 Task: Look for space in Bílina, Czech Republic from 11th June, 2023 to 15th June, 2023 for 2 adults in price range Rs.7000 to Rs.16000. Place can be private room with 1  bedroom having 2 beds and 1 bathroom. Property type can be house, flat, guest house, hotel. Booking option can be shelf check-in. Required host language is English.
Action: Mouse moved to (397, 79)
Screenshot: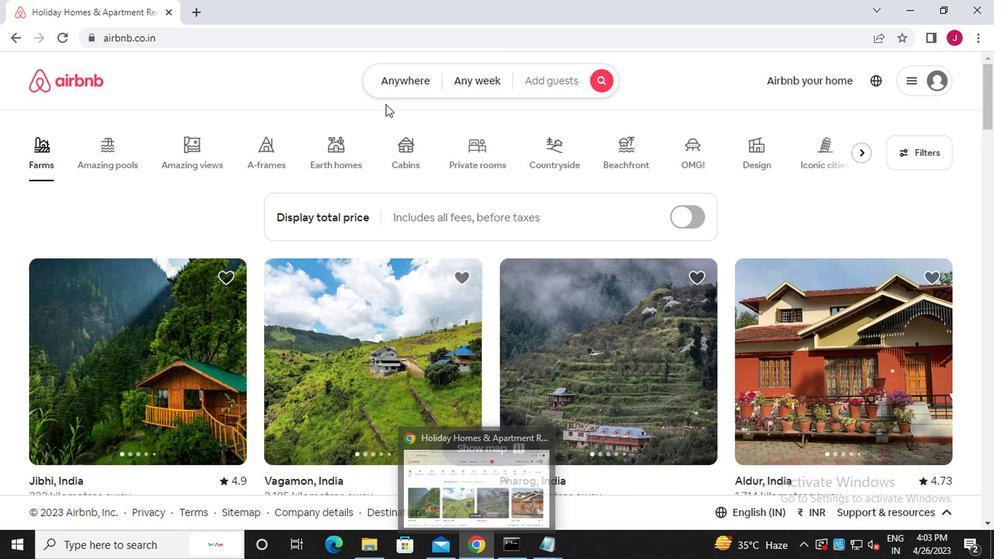 
Action: Mouse pressed left at (397, 79)
Screenshot: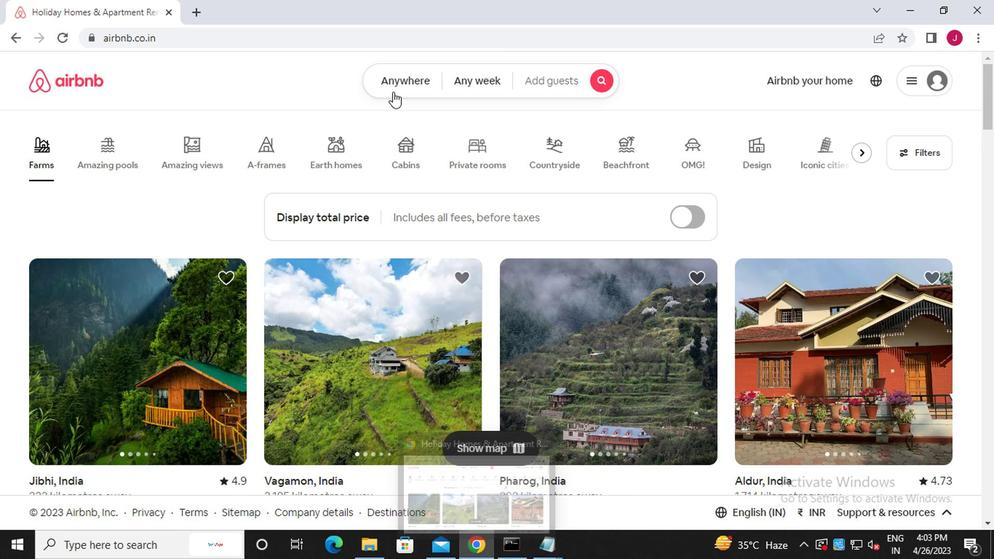 
Action: Mouse moved to (255, 142)
Screenshot: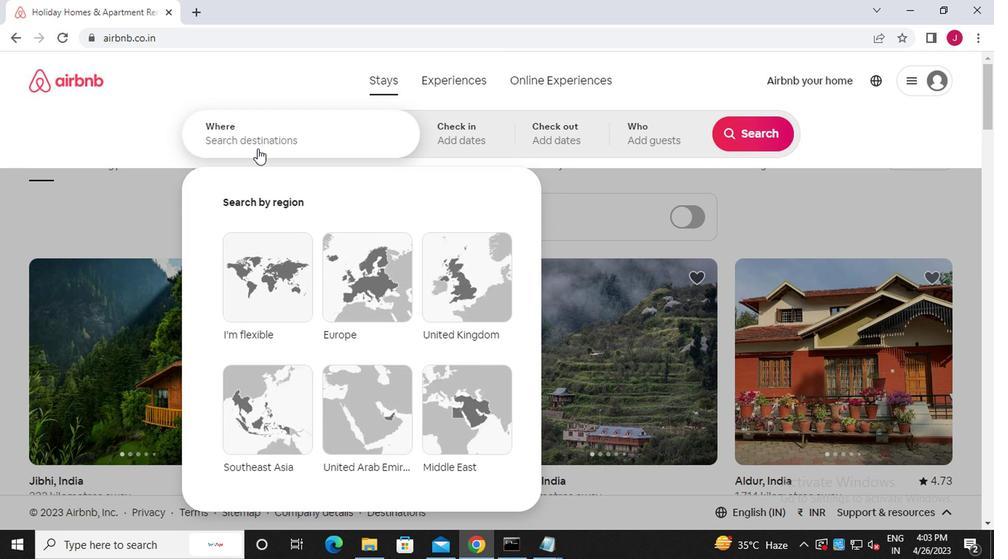 
Action: Mouse pressed left at (255, 142)
Screenshot: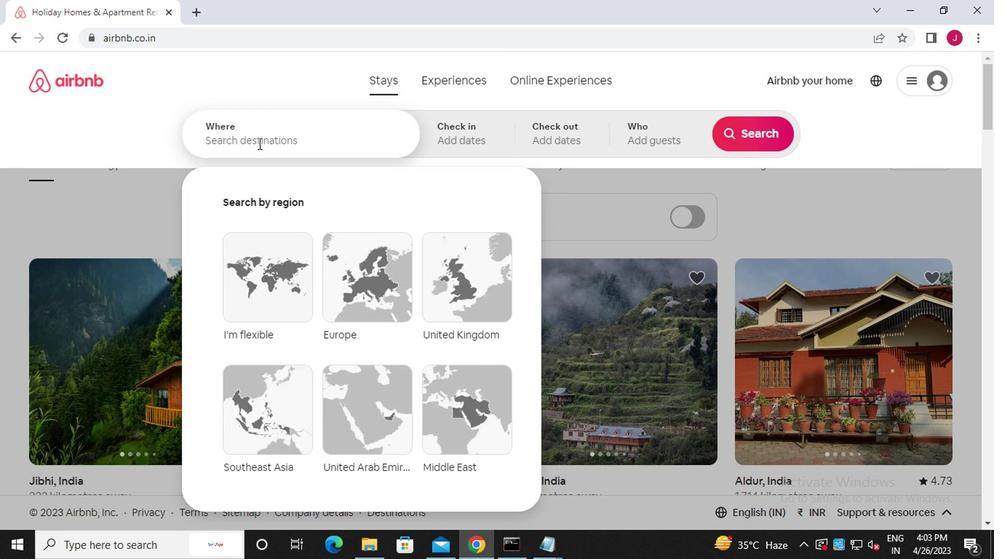 
Action: Mouse moved to (255, 142)
Screenshot: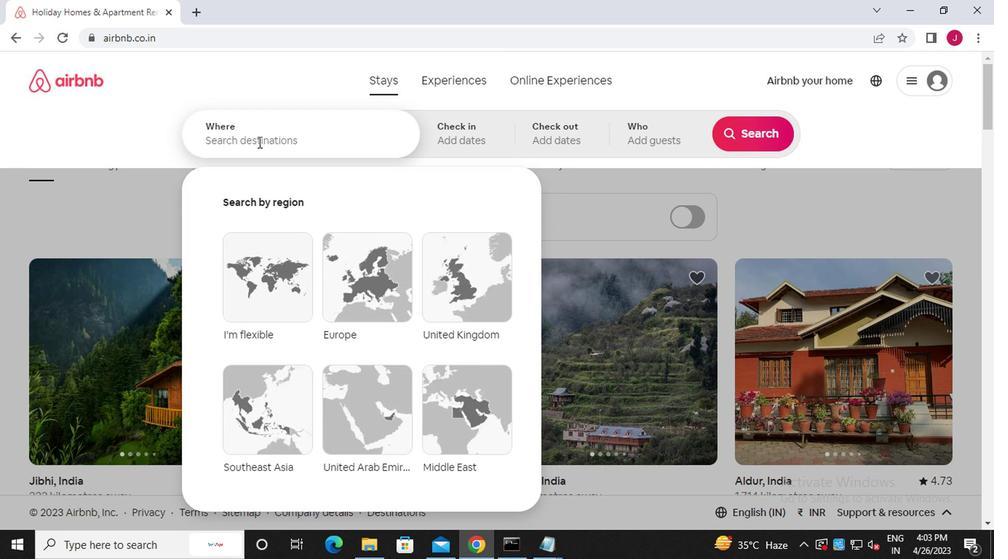 
Action: Key pressed b<Key.caps_lock>ilina,
Screenshot: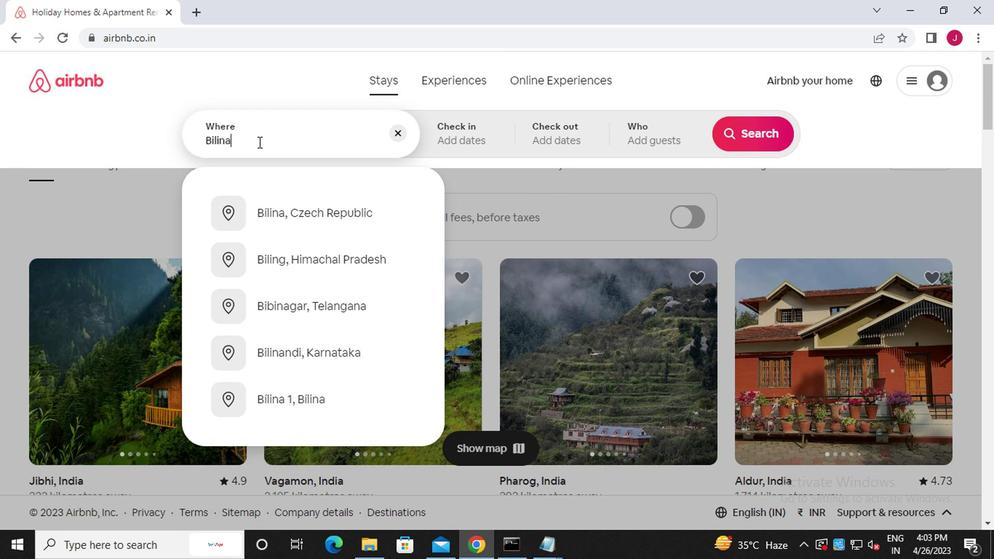 
Action: Mouse moved to (328, 260)
Screenshot: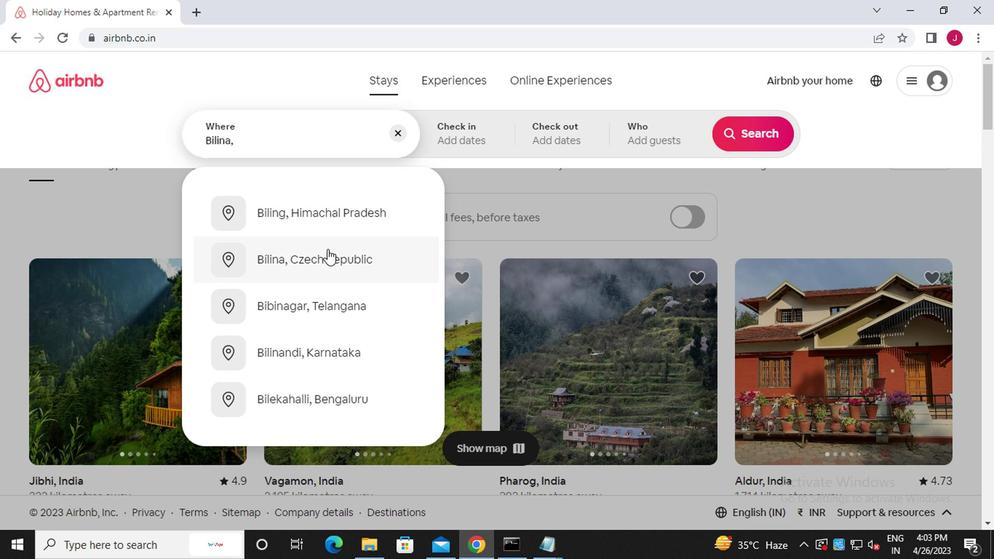
Action: Mouse pressed left at (328, 260)
Screenshot: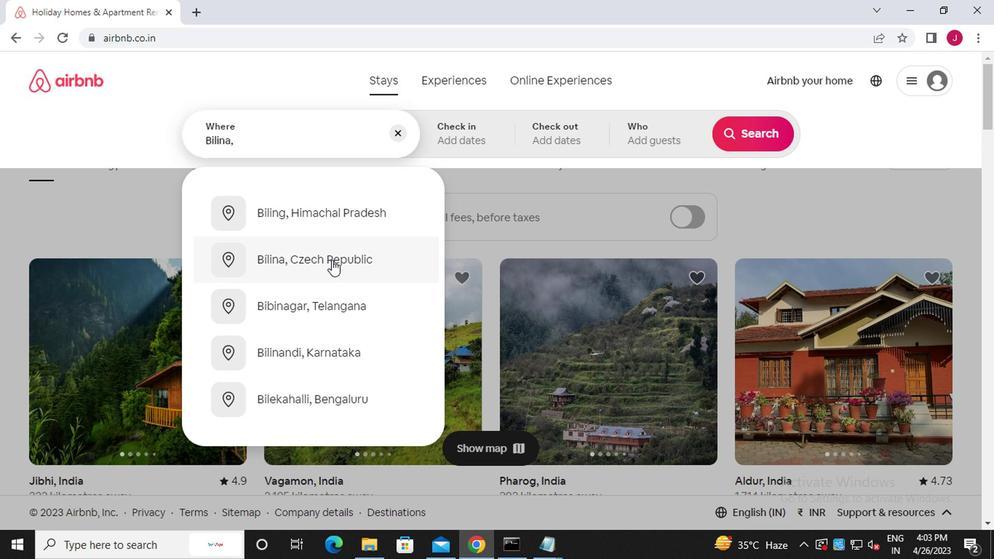 
Action: Mouse moved to (740, 250)
Screenshot: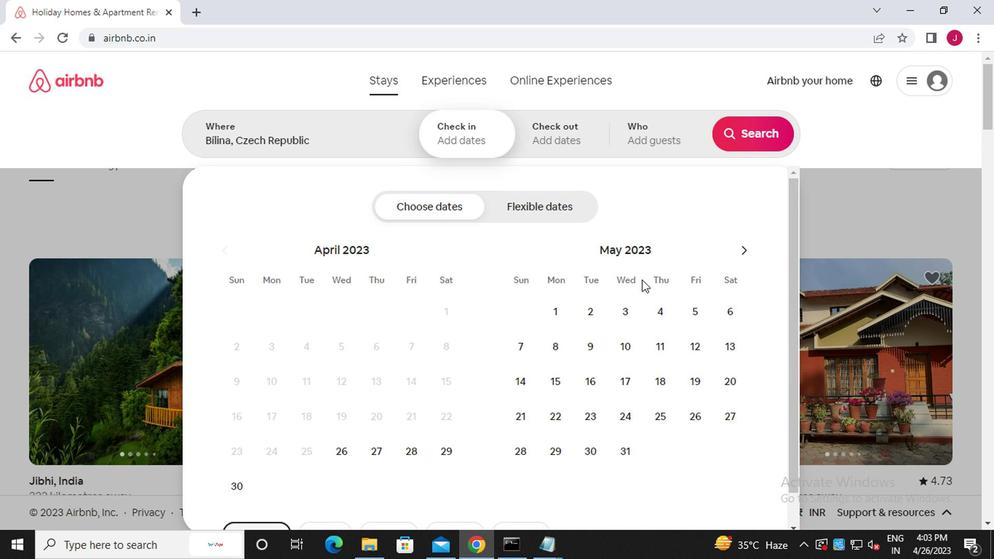 
Action: Mouse pressed left at (740, 250)
Screenshot: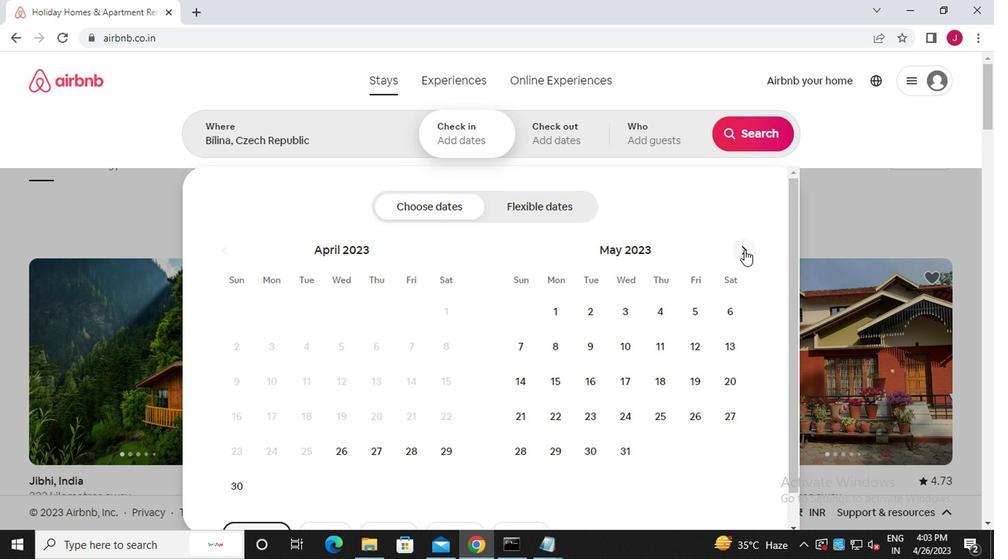 
Action: Mouse moved to (518, 381)
Screenshot: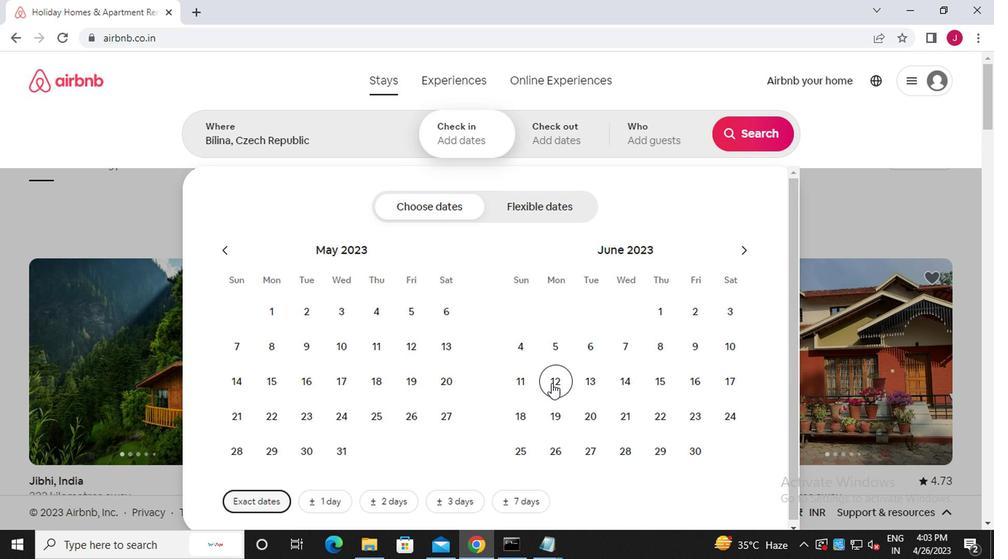 
Action: Mouse pressed left at (518, 381)
Screenshot: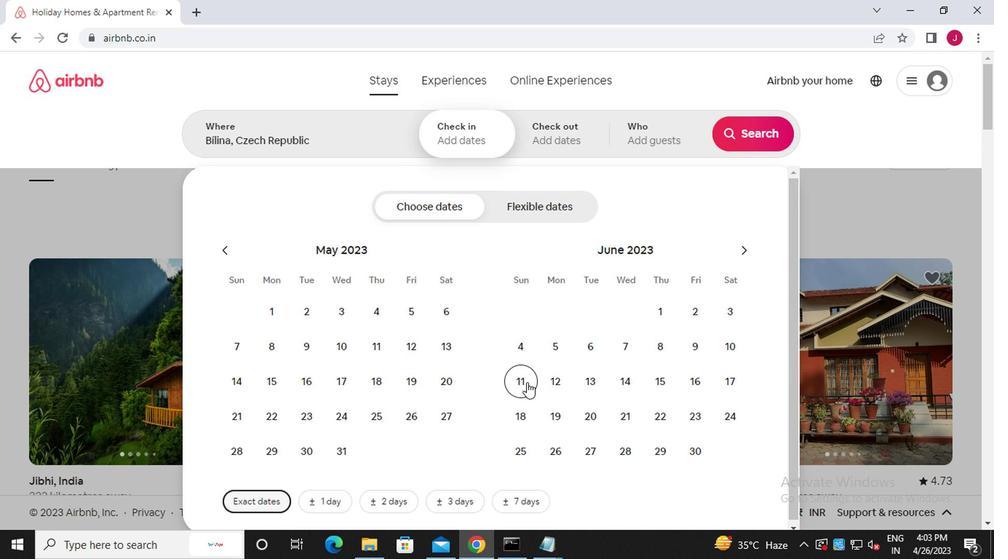 
Action: Mouse moved to (660, 381)
Screenshot: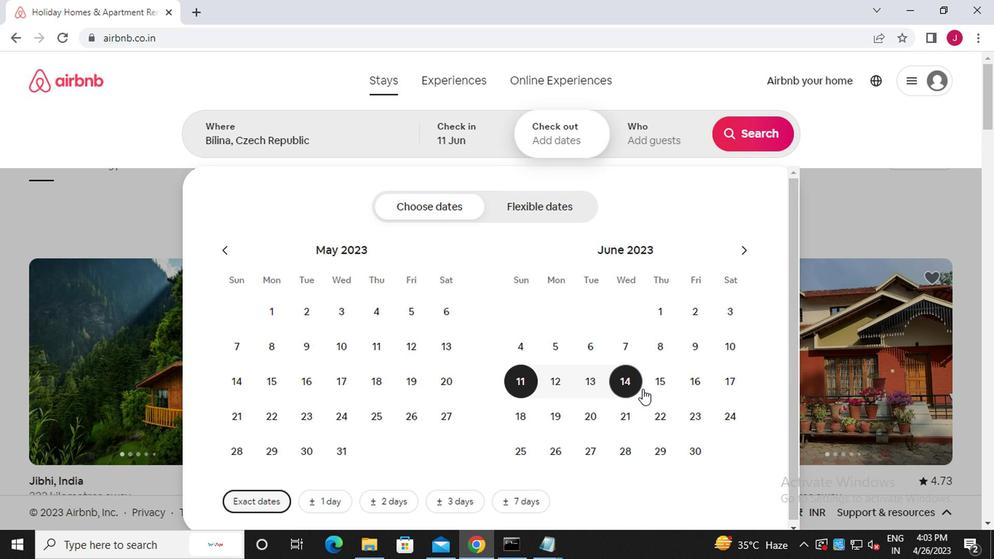 
Action: Mouse pressed left at (660, 381)
Screenshot: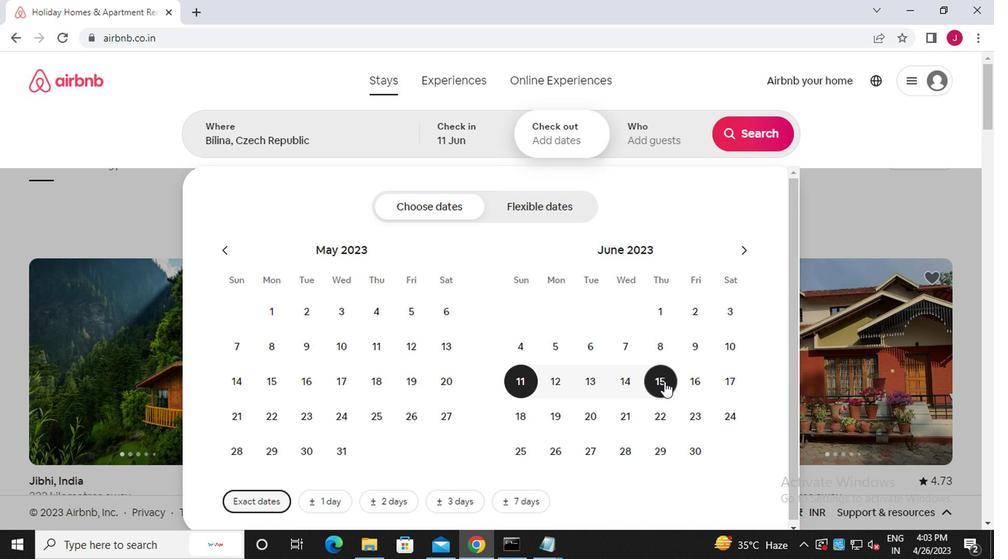 
Action: Mouse moved to (660, 130)
Screenshot: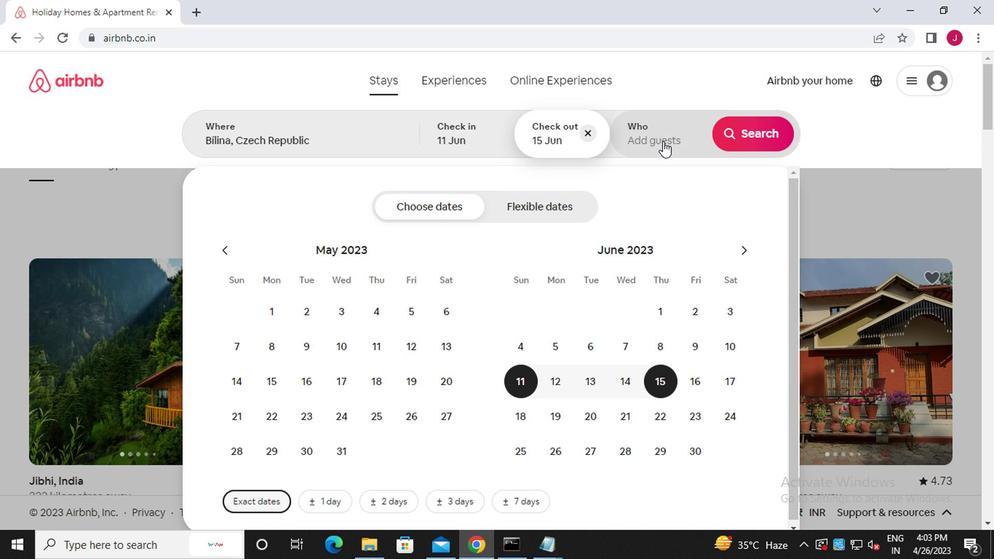 
Action: Mouse pressed left at (660, 130)
Screenshot: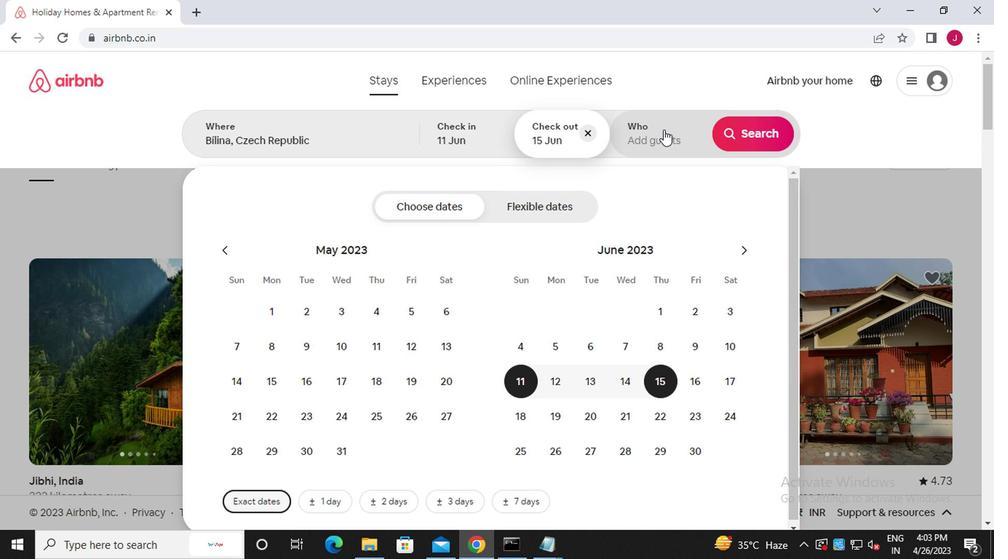 
Action: Mouse moved to (755, 211)
Screenshot: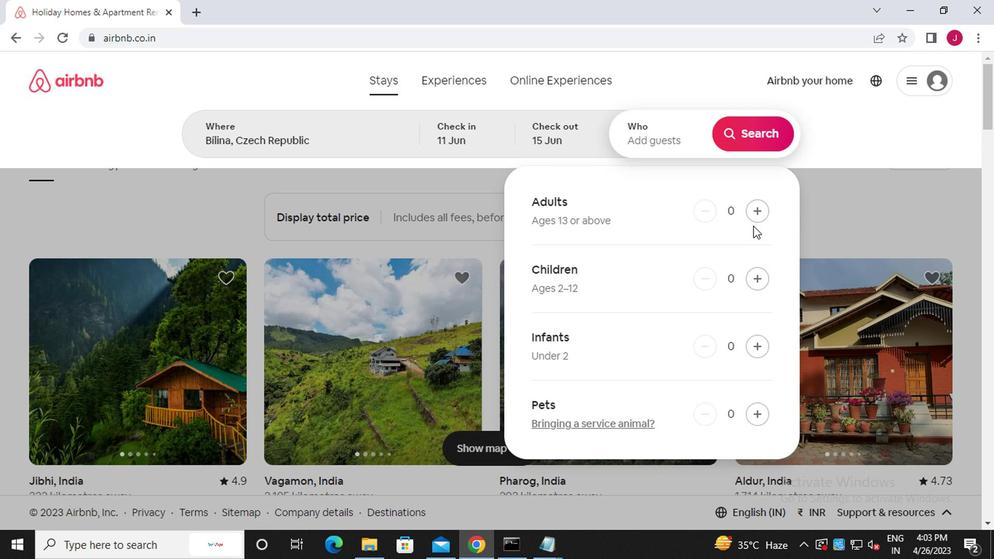 
Action: Mouse pressed left at (755, 211)
Screenshot: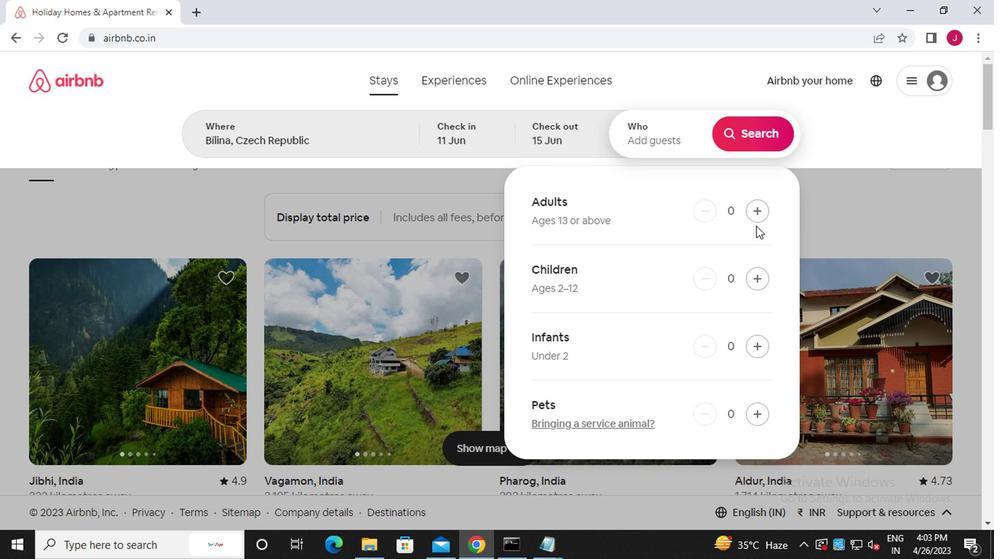 
Action: Mouse pressed left at (755, 211)
Screenshot: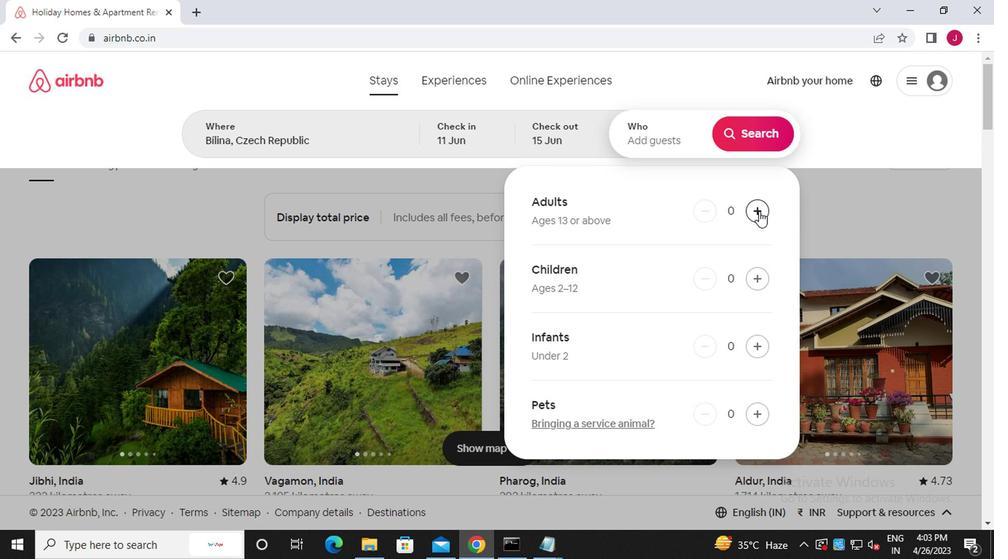 
Action: Mouse moved to (759, 130)
Screenshot: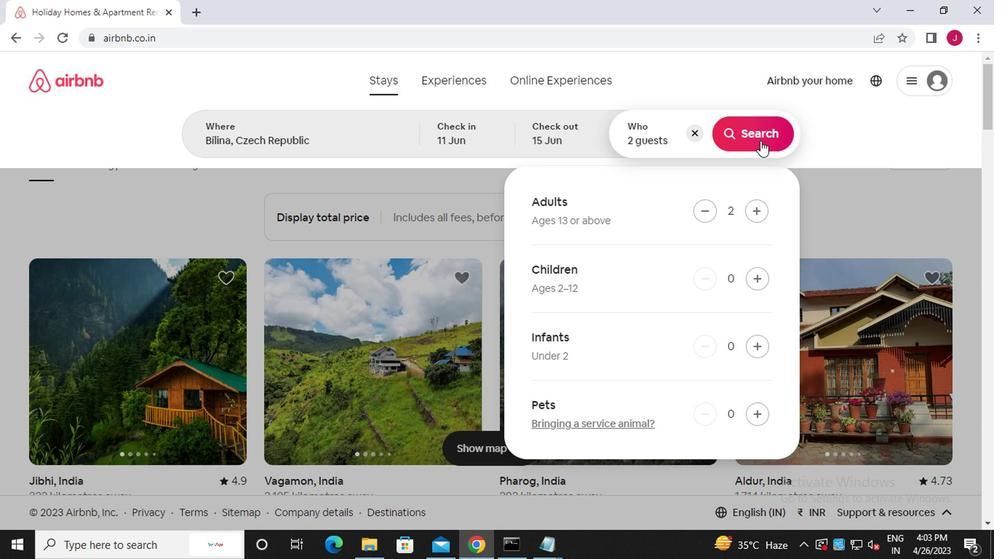 
Action: Mouse pressed left at (759, 130)
Screenshot: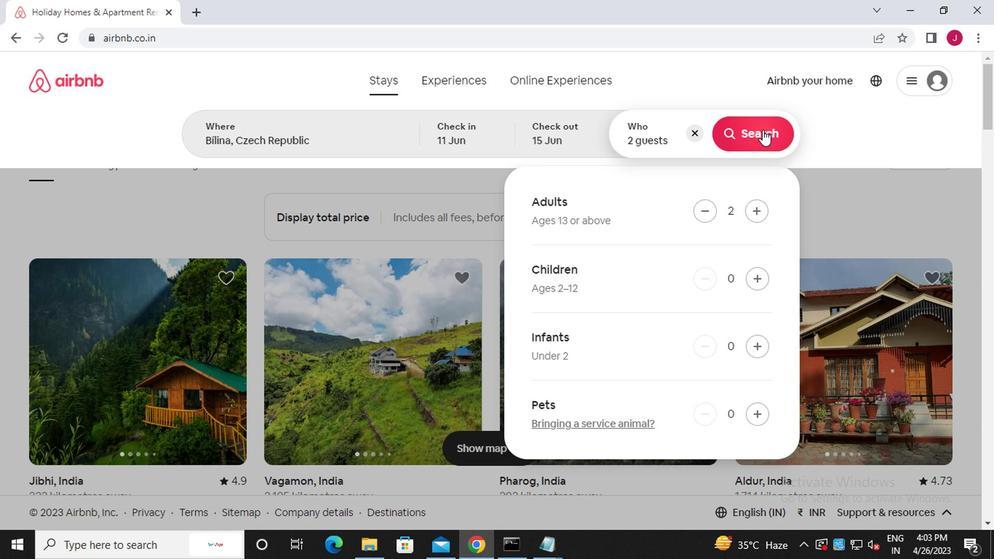 
Action: Mouse moved to (932, 136)
Screenshot: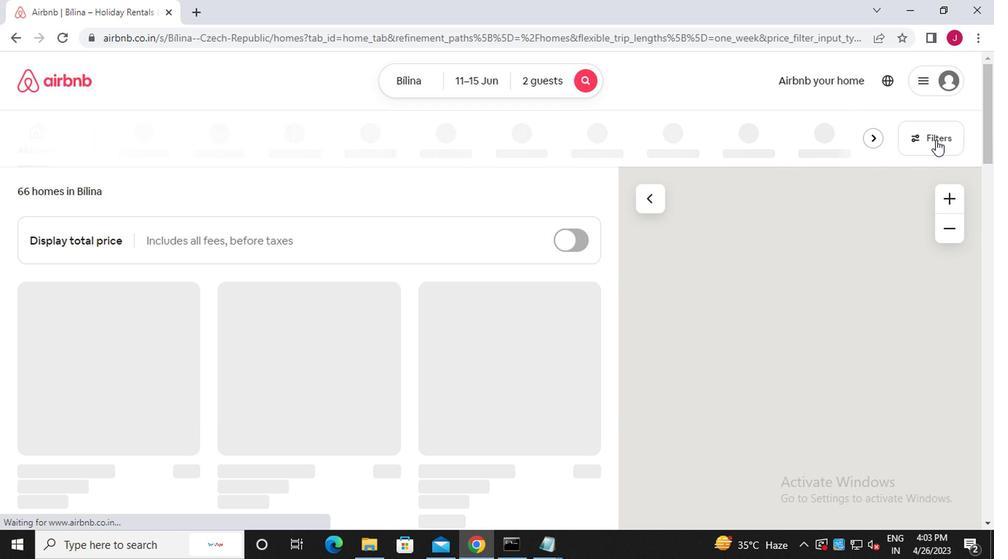 
Action: Mouse pressed left at (932, 136)
Screenshot: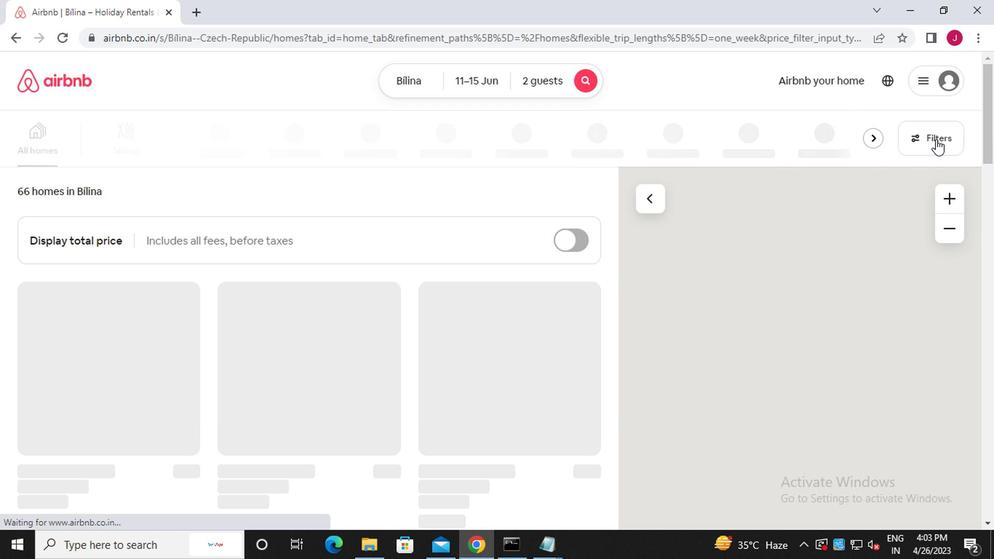 
Action: Mouse moved to (315, 319)
Screenshot: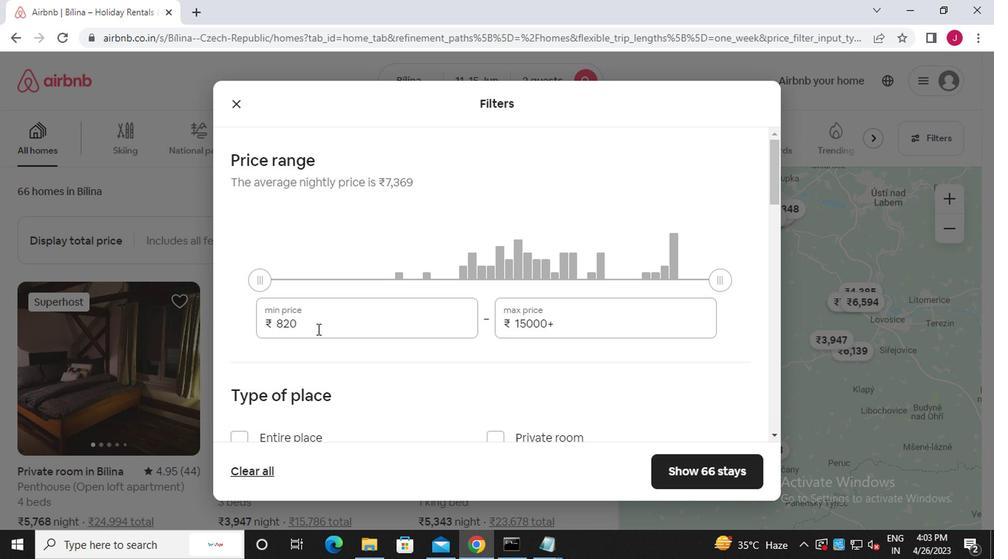 
Action: Mouse pressed left at (315, 319)
Screenshot: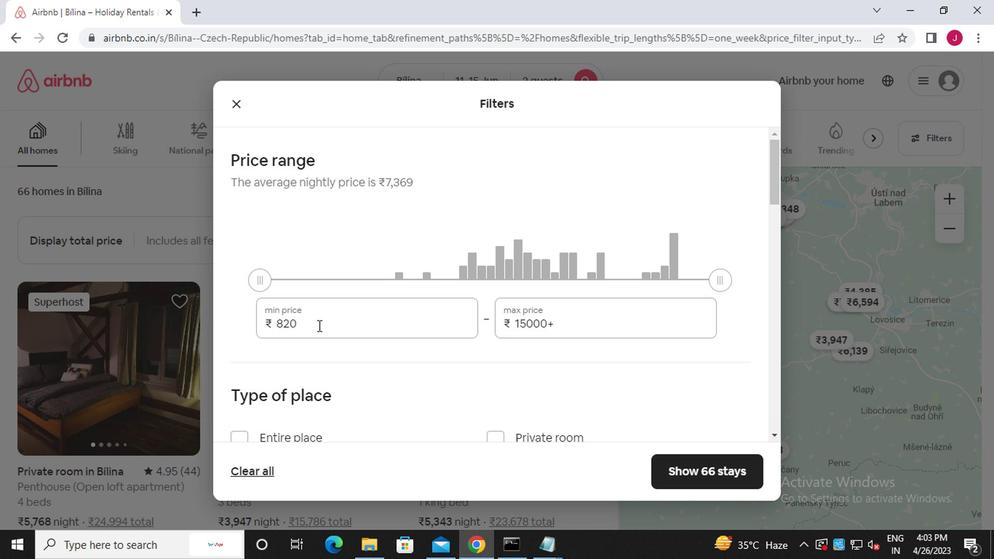 
Action: Mouse moved to (310, 319)
Screenshot: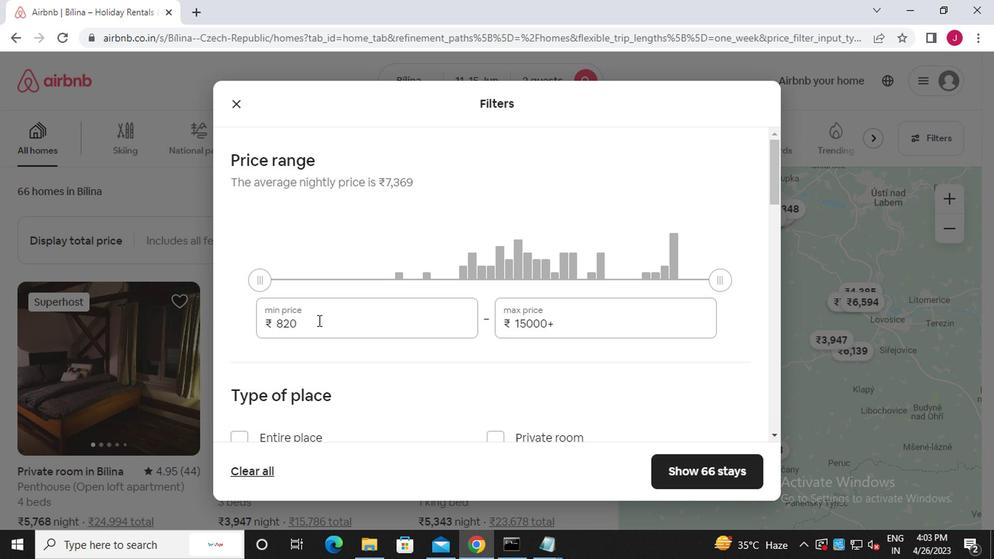 
Action: Key pressed <Key.backspace><Key.backspace><Key.backspace><<103>><<96>><<96>><<96>>
Screenshot: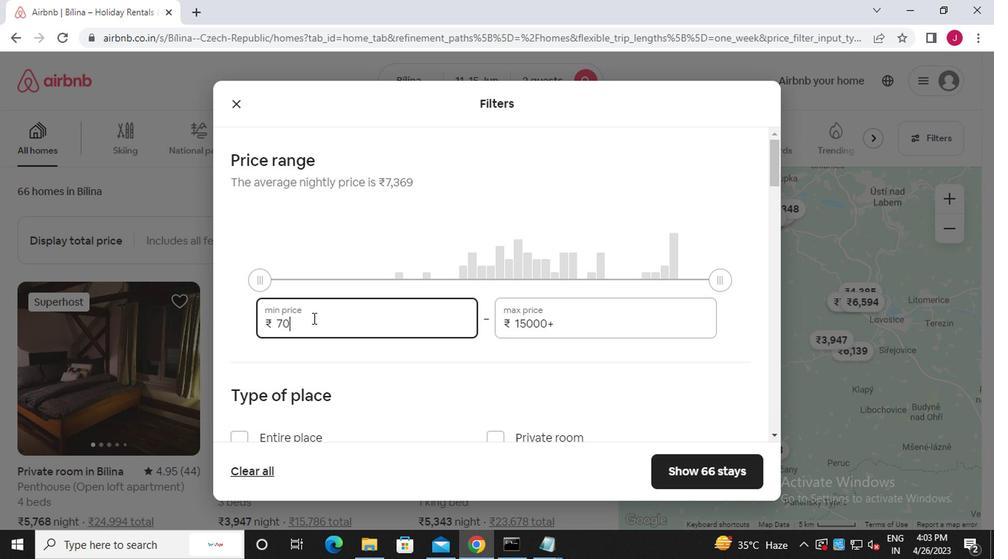 
Action: Mouse moved to (586, 316)
Screenshot: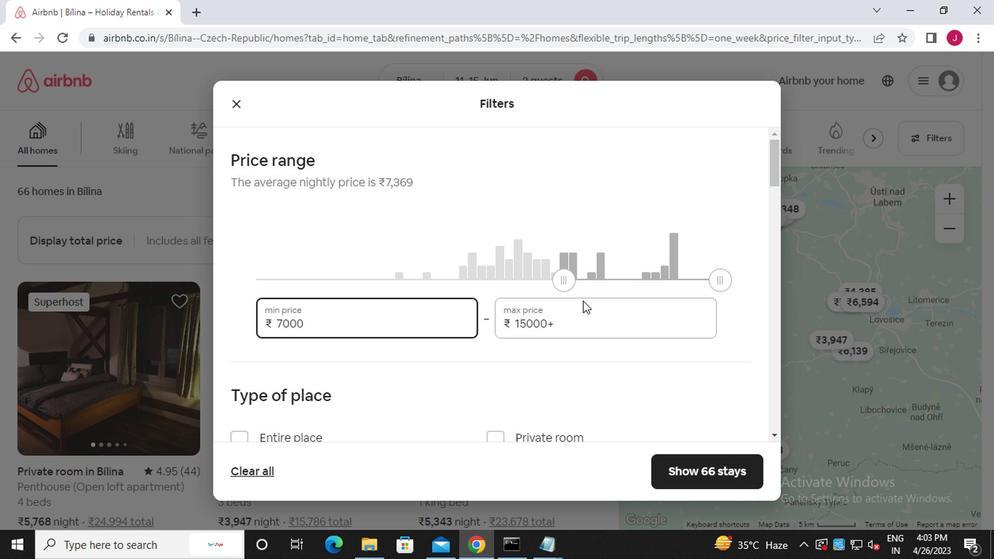 
Action: Mouse pressed left at (586, 316)
Screenshot: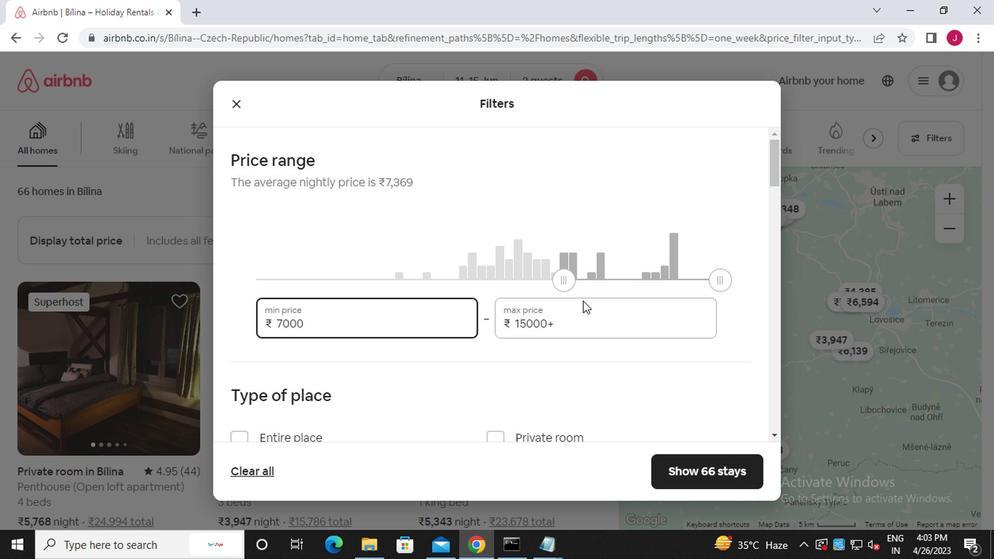 
Action: Mouse moved to (584, 316)
Screenshot: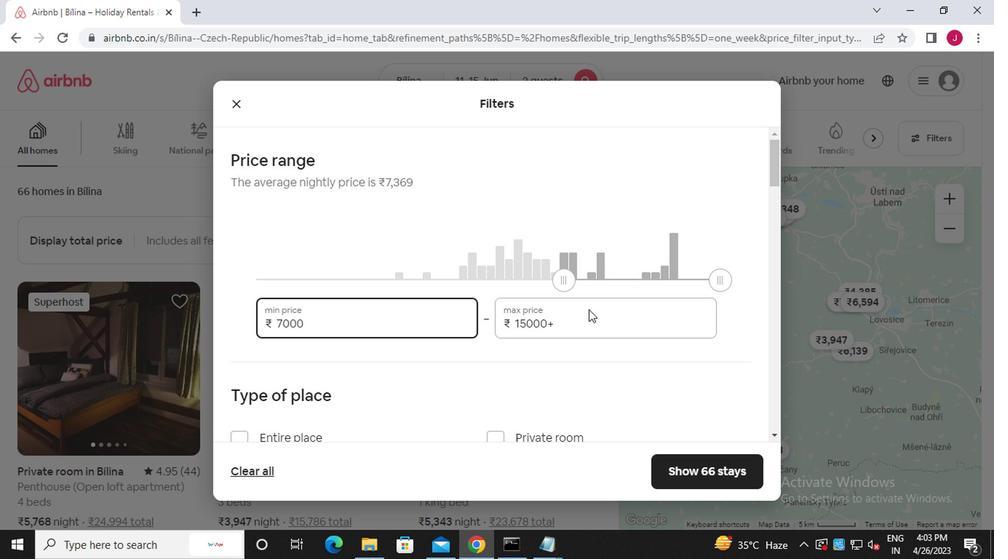 
Action: Key pressed <Key.backspace><Key.backspace><Key.backspace><Key.backspace><Key.backspace><Key.backspace><Key.backspace><Key.backspace><Key.backspace><Key.backspace><Key.backspace><<97>><<102>><<96>><<96>><<96>>
Screenshot: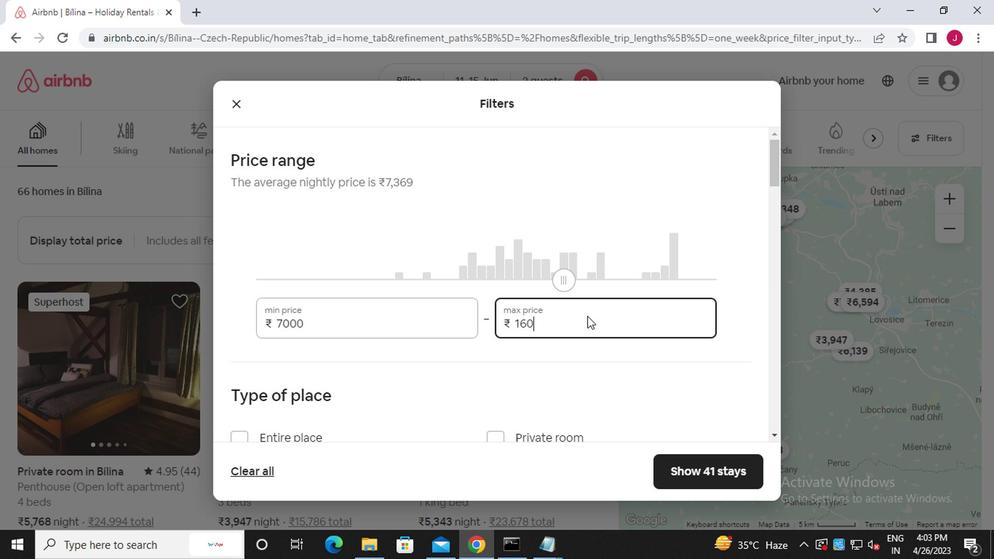 
Action: Mouse moved to (582, 316)
Screenshot: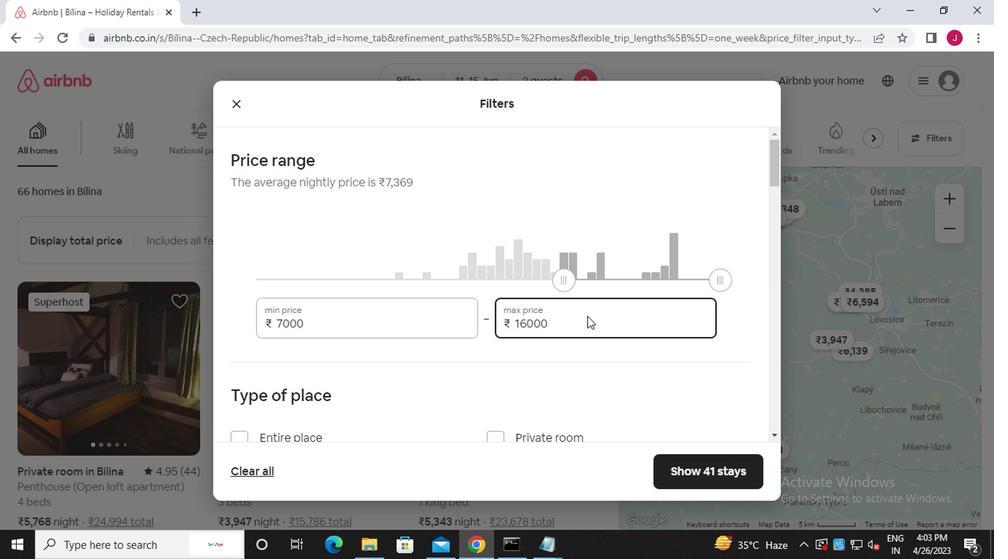 
Action: Mouse scrolled (582, 315) with delta (0, -1)
Screenshot: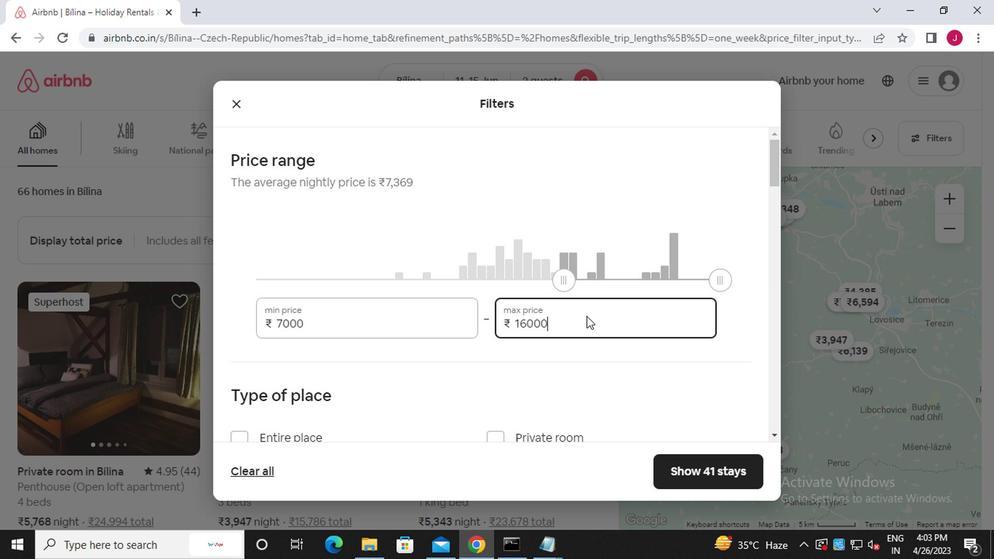 
Action: Mouse scrolled (582, 315) with delta (0, -1)
Screenshot: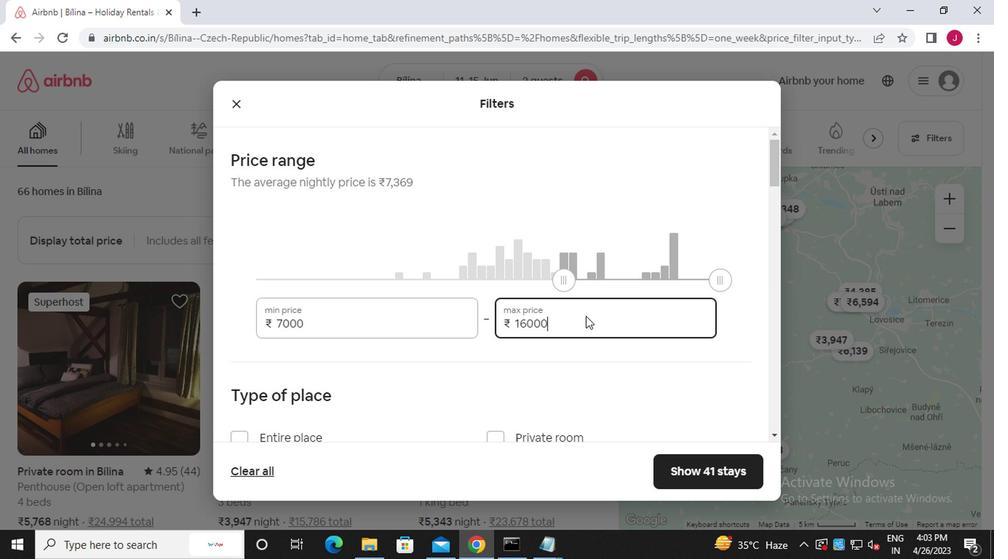 
Action: Mouse scrolled (582, 315) with delta (0, -1)
Screenshot: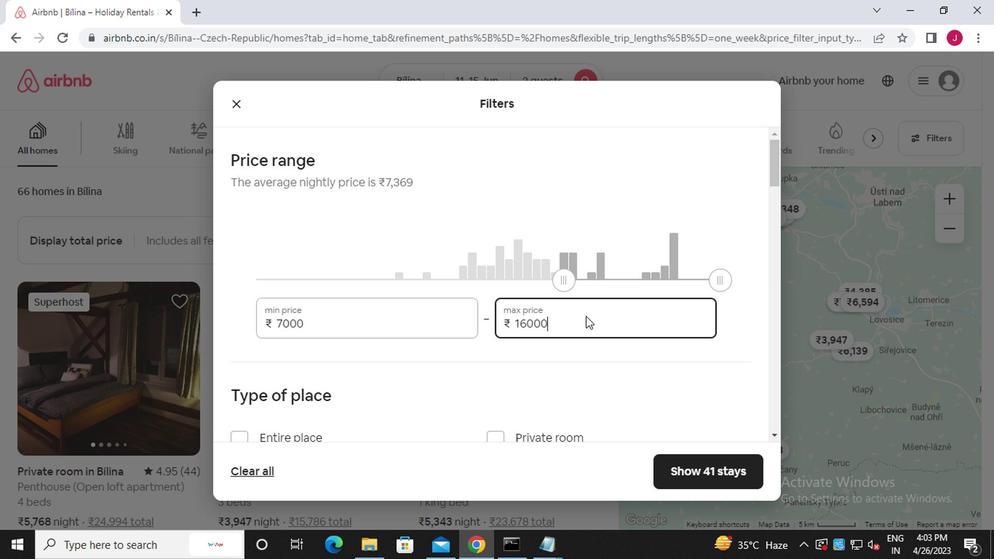 
Action: Mouse moved to (581, 316)
Screenshot: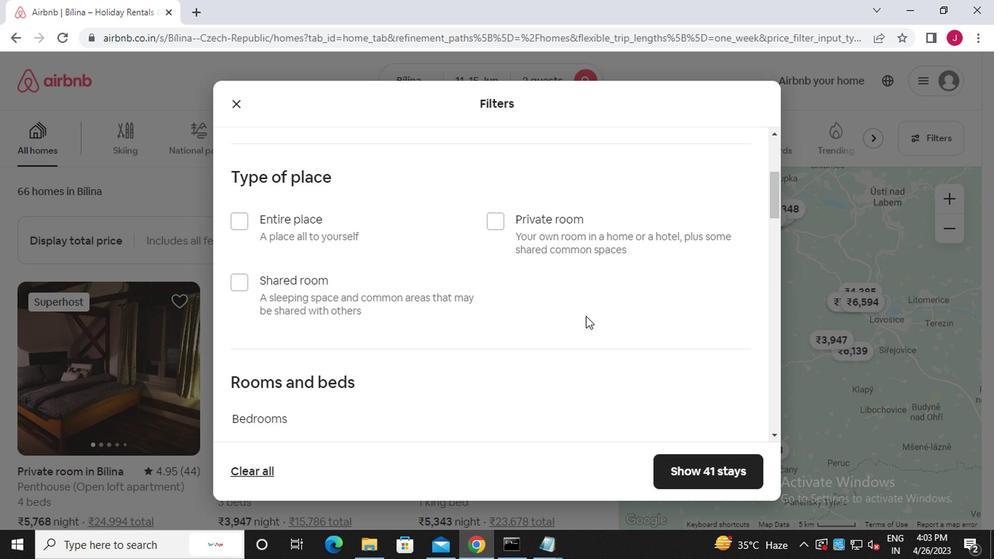 
Action: Mouse scrolled (581, 315) with delta (0, -1)
Screenshot: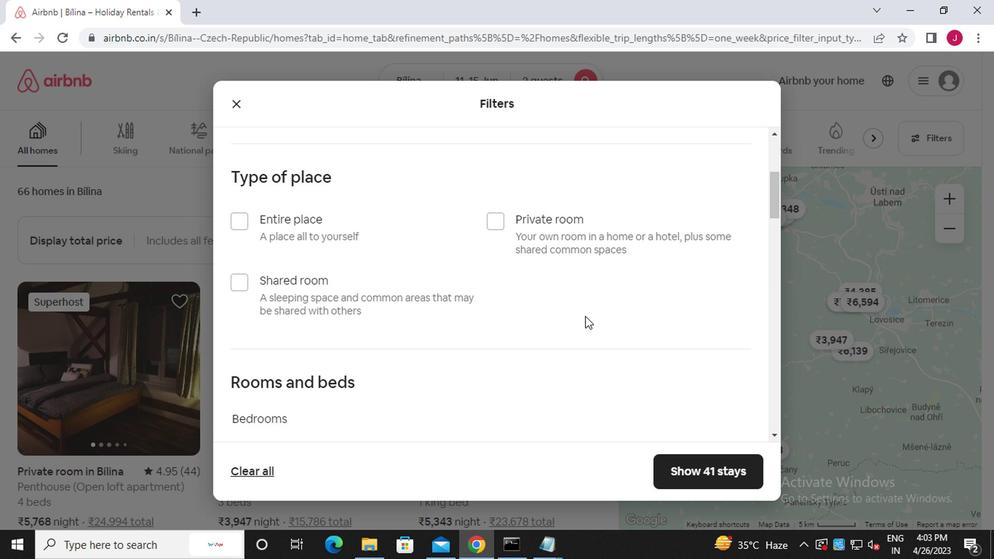 
Action: Mouse scrolled (581, 315) with delta (0, -1)
Screenshot: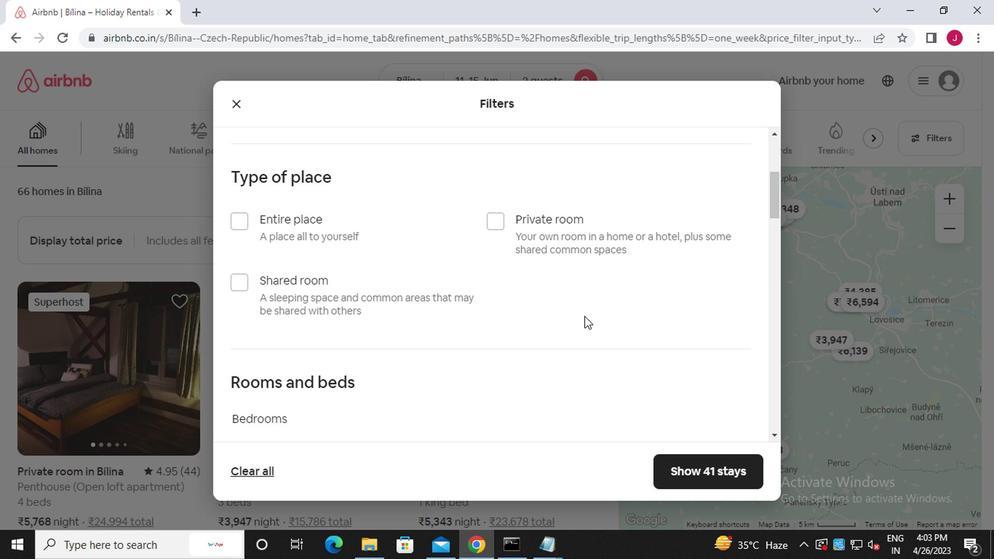 
Action: Mouse moved to (440, 283)
Screenshot: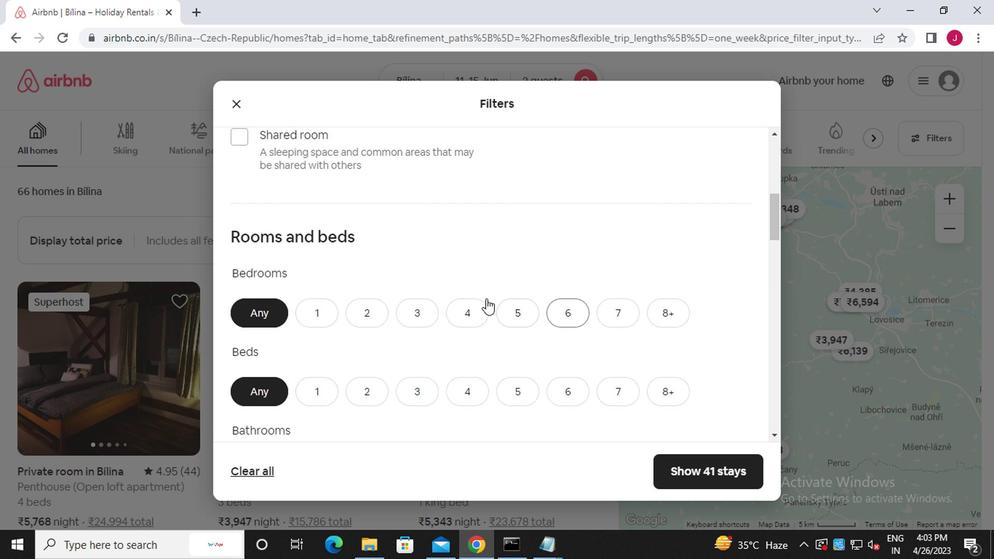 
Action: Mouse scrolled (440, 284) with delta (0, 1)
Screenshot: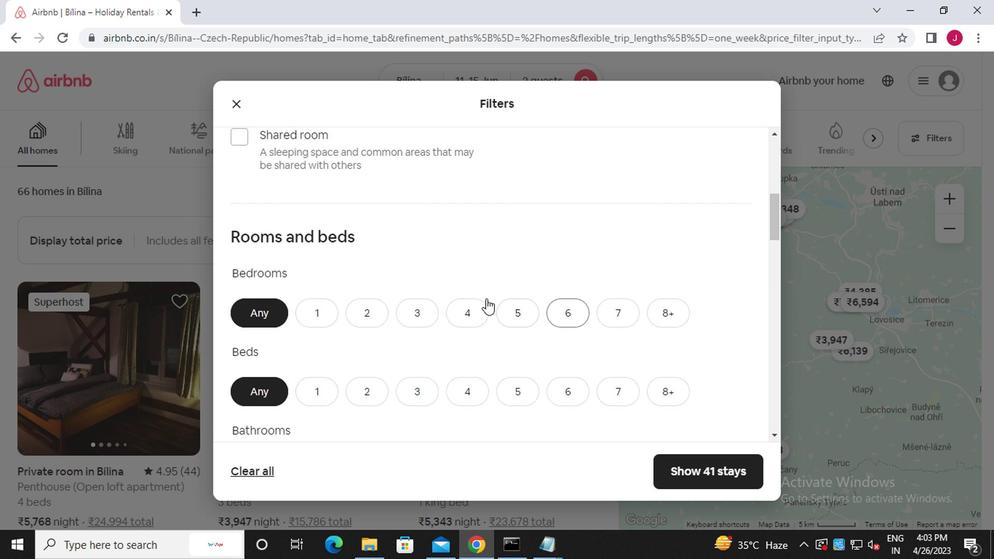 
Action: Mouse moved to (438, 283)
Screenshot: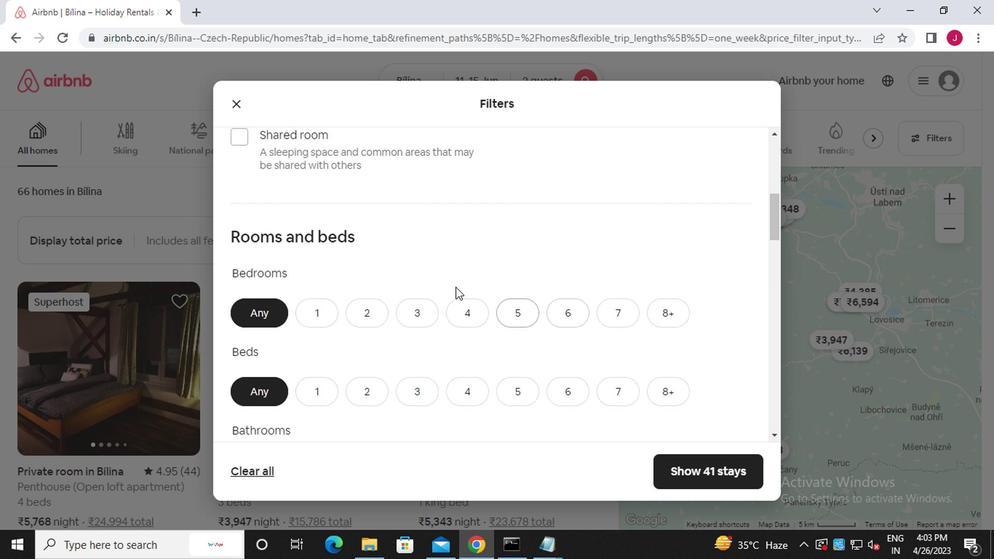 
Action: Mouse scrolled (438, 284) with delta (0, 1)
Screenshot: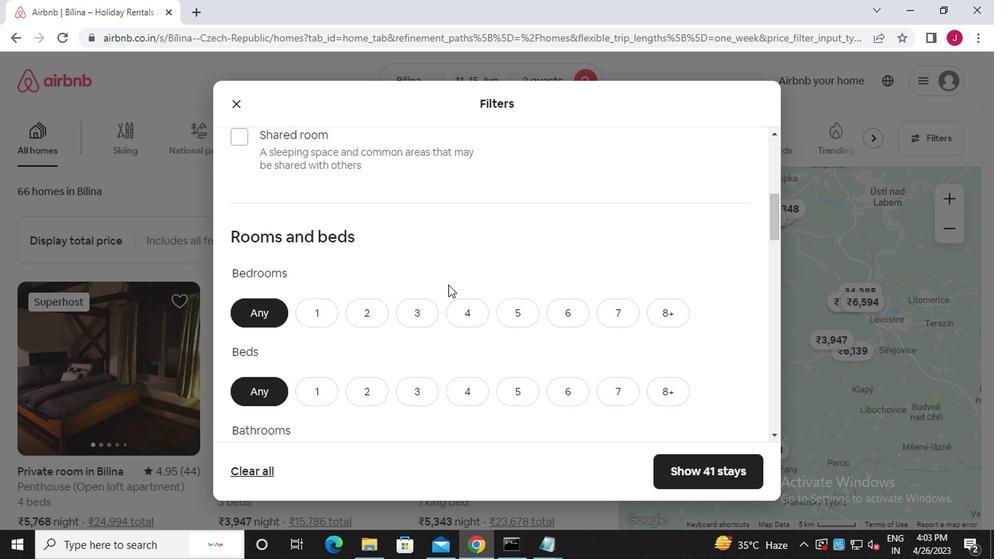 
Action: Mouse moved to (501, 226)
Screenshot: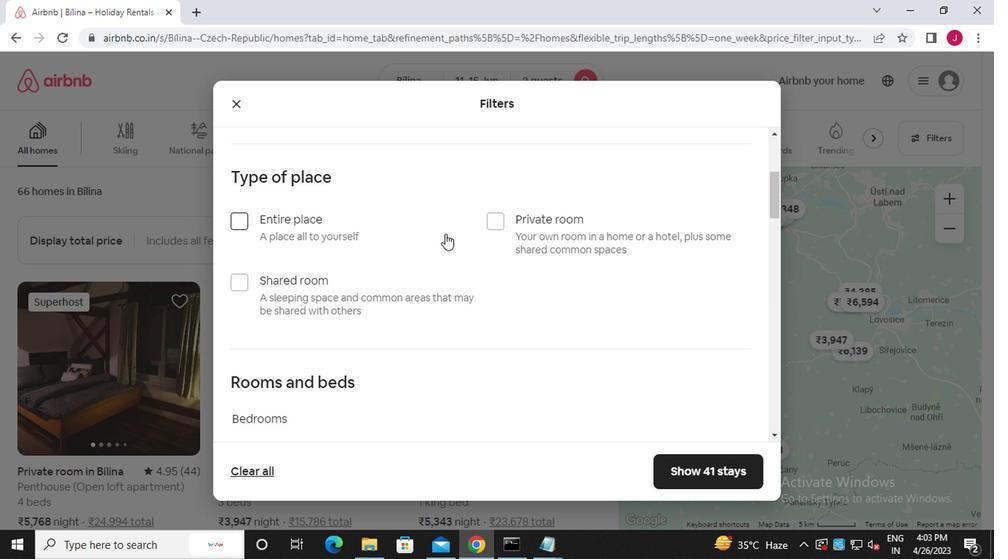 
Action: Mouse pressed left at (501, 226)
Screenshot: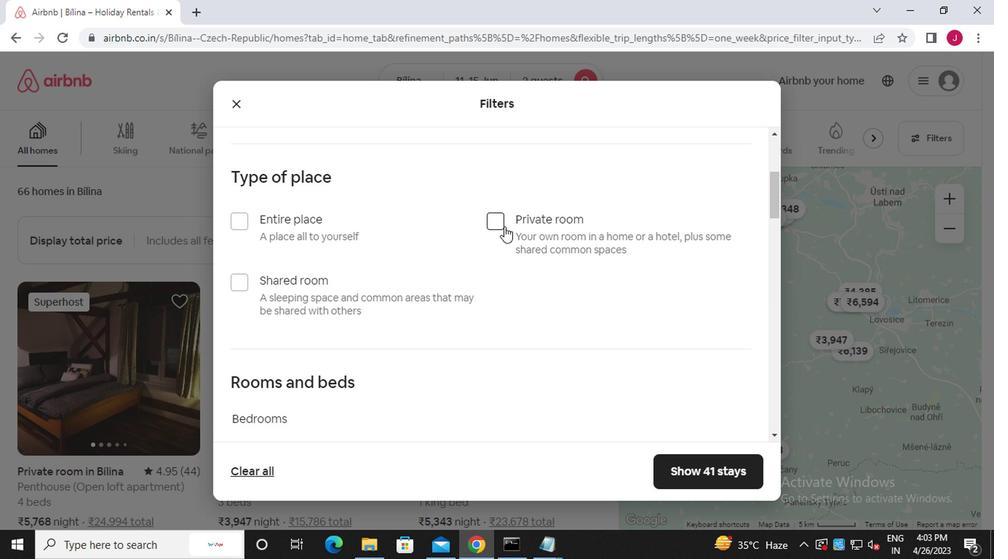 
Action: Mouse moved to (373, 299)
Screenshot: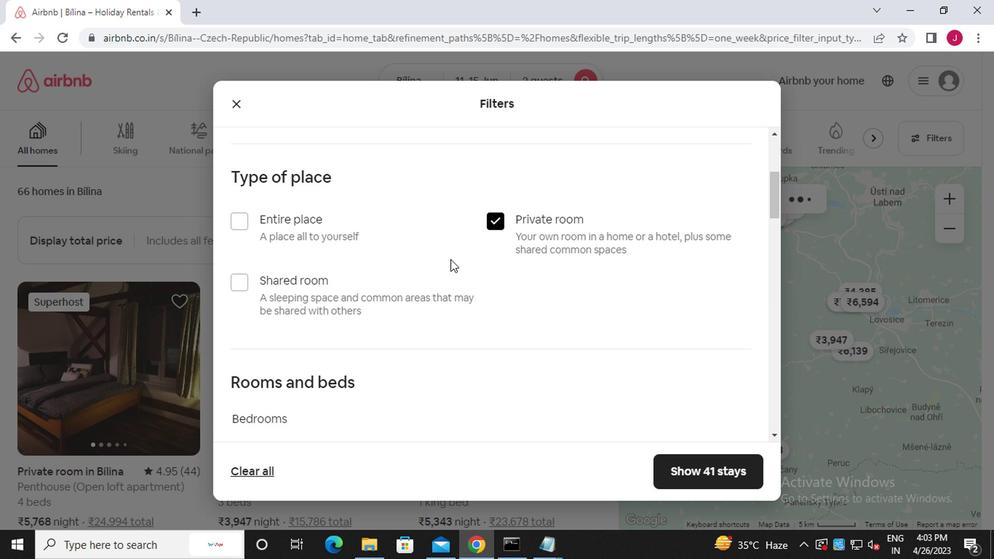 
Action: Mouse scrolled (373, 298) with delta (0, -1)
Screenshot: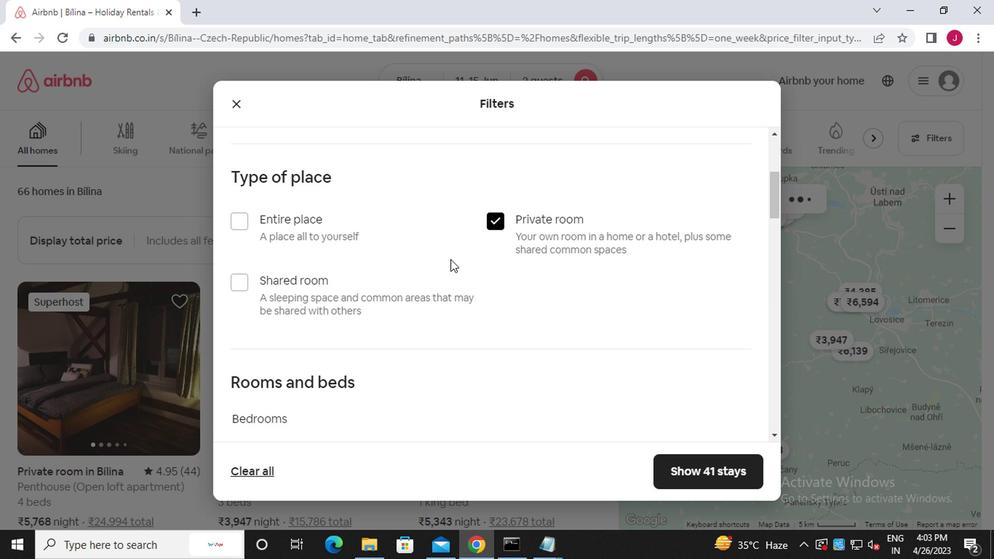 
Action: Mouse moved to (370, 300)
Screenshot: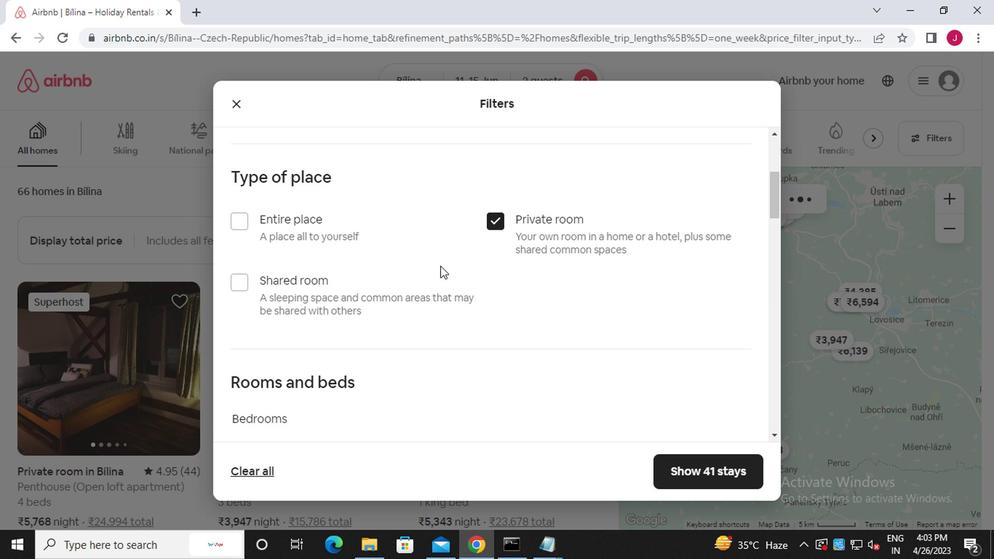 
Action: Mouse scrolled (370, 299) with delta (0, -1)
Screenshot: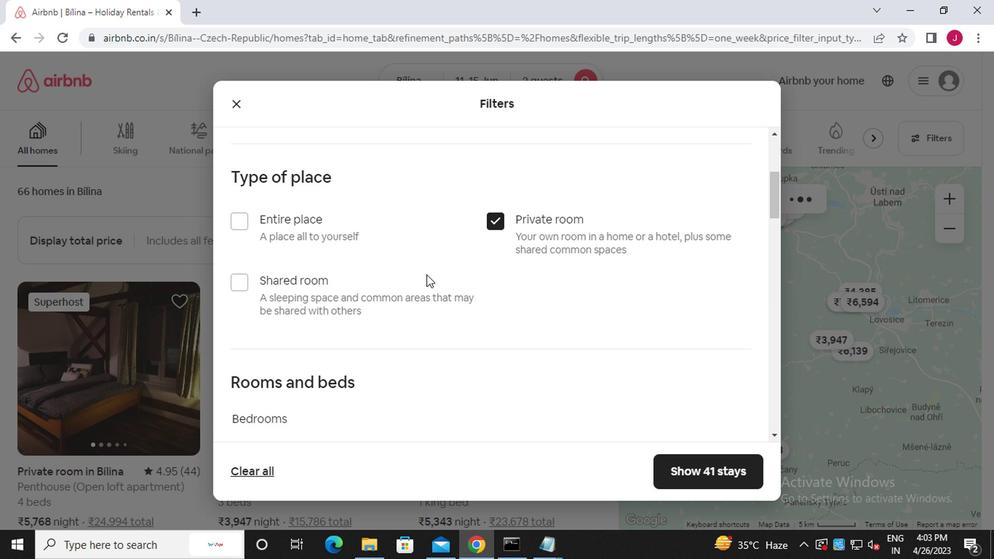 
Action: Mouse scrolled (370, 299) with delta (0, -1)
Screenshot: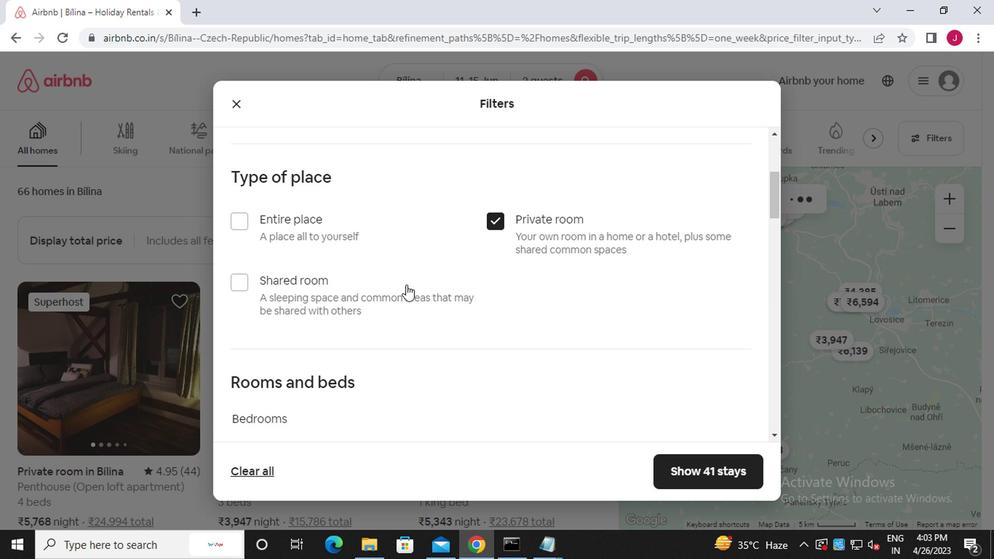 
Action: Mouse moved to (306, 240)
Screenshot: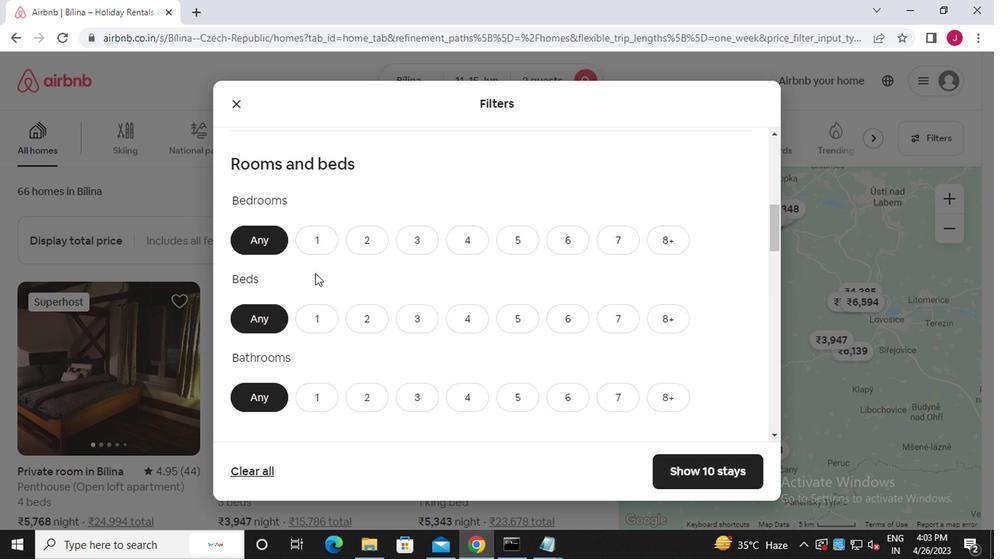 
Action: Mouse pressed left at (306, 240)
Screenshot: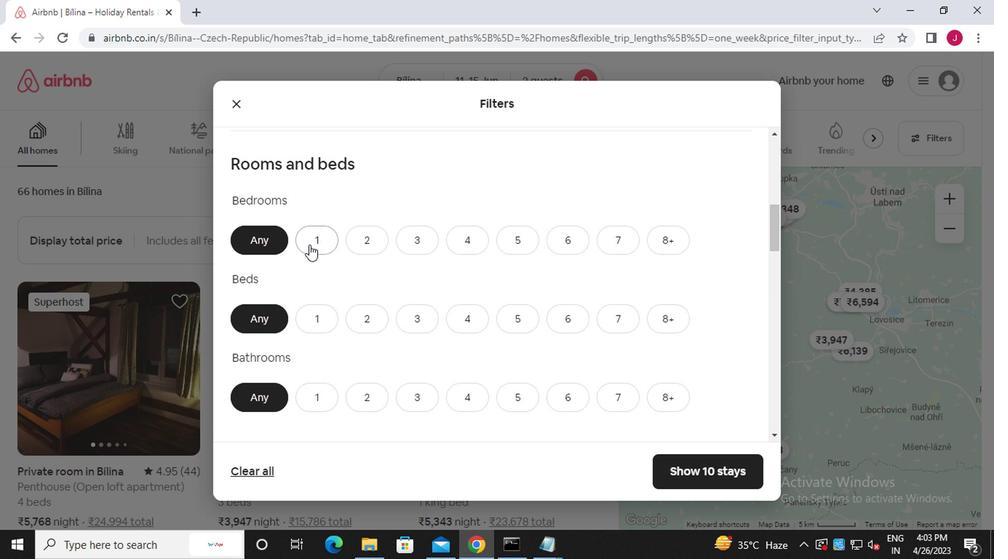 
Action: Mouse moved to (362, 326)
Screenshot: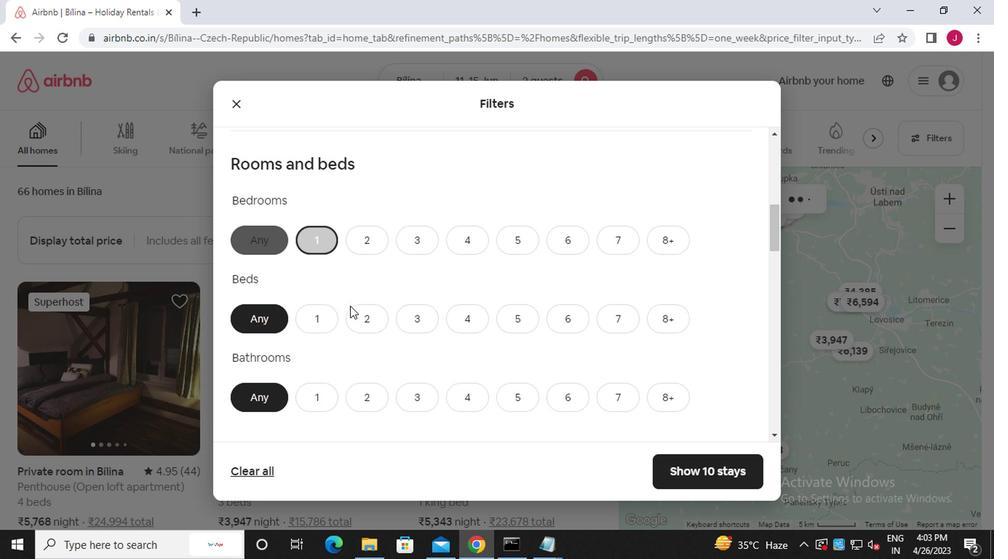 
Action: Mouse pressed left at (362, 326)
Screenshot: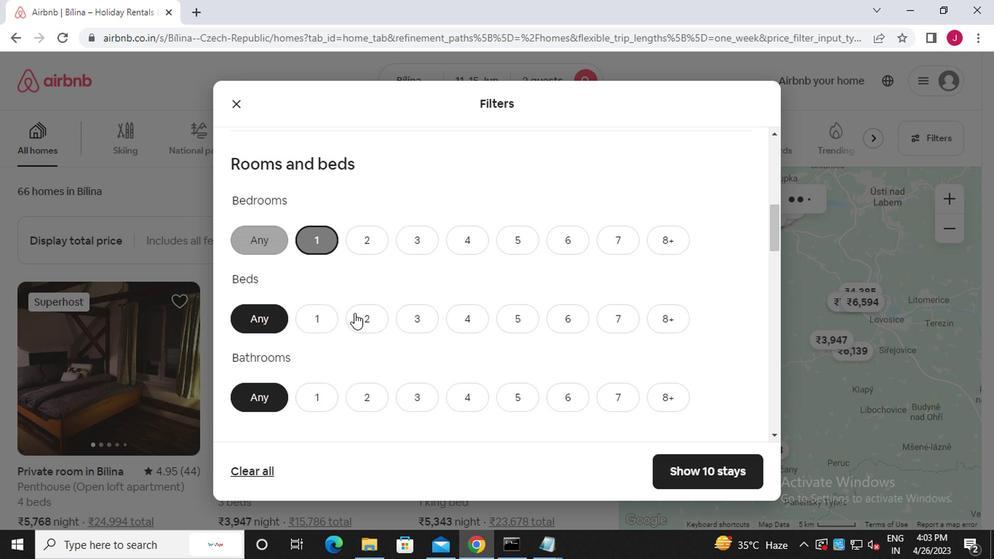 
Action: Mouse moved to (307, 405)
Screenshot: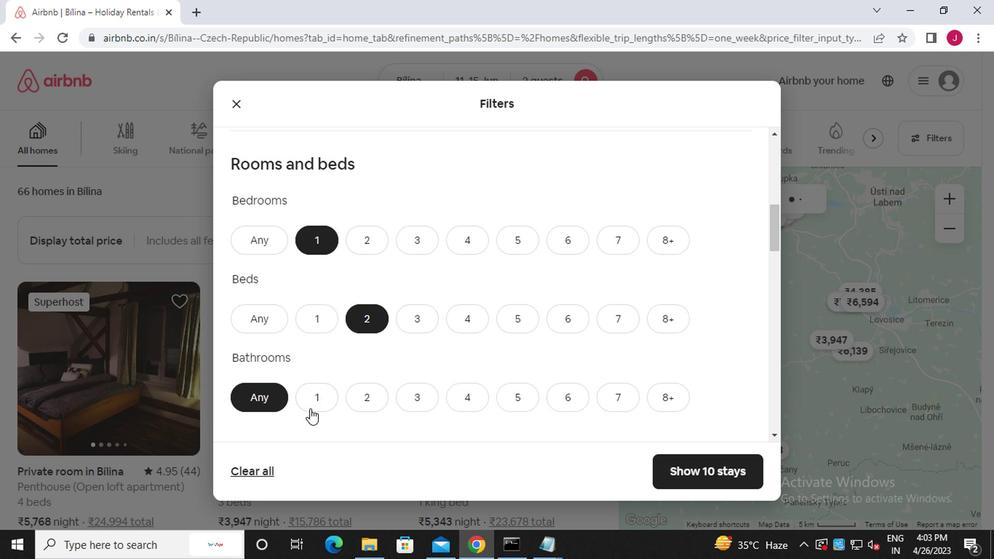 
Action: Mouse pressed left at (307, 405)
Screenshot: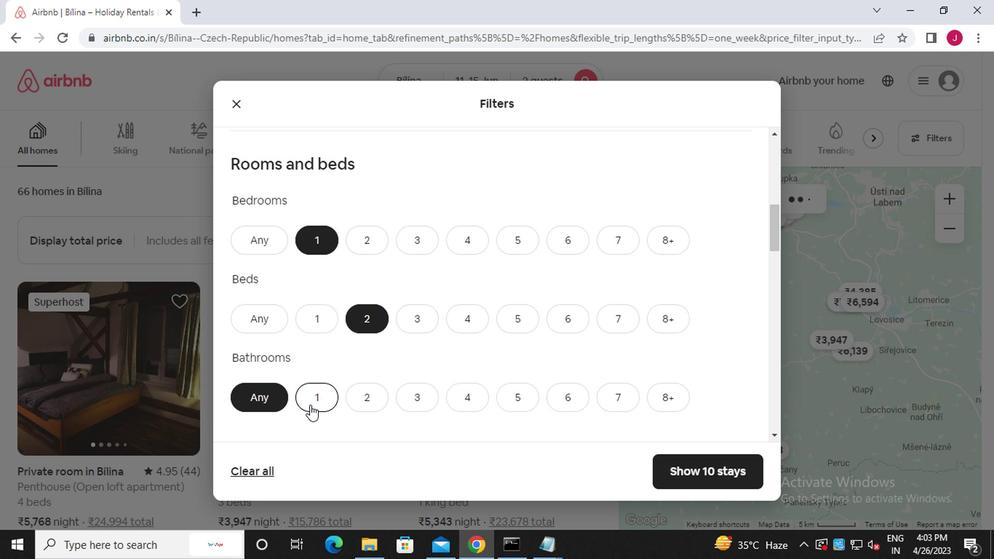 
Action: Mouse moved to (318, 413)
Screenshot: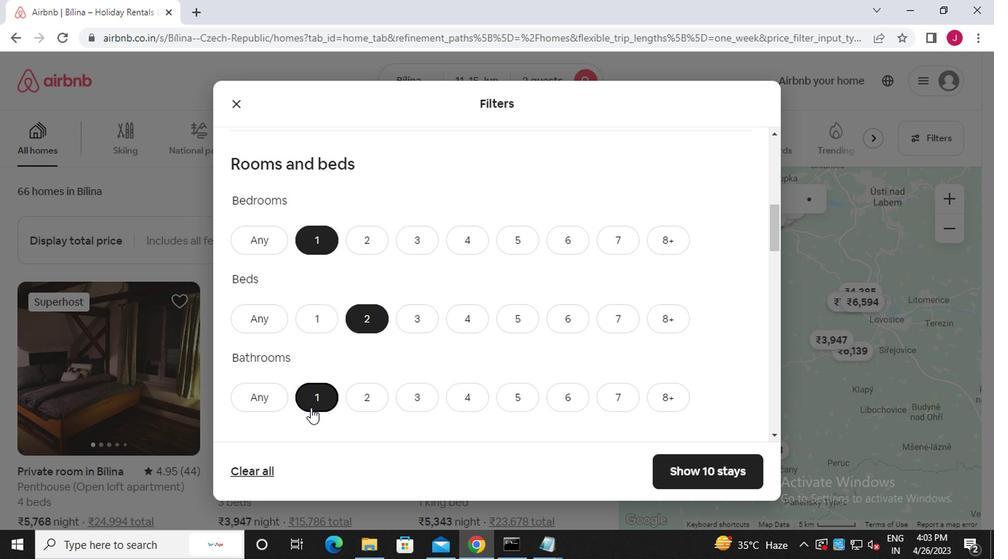 
Action: Mouse scrolled (318, 413) with delta (0, 0)
Screenshot: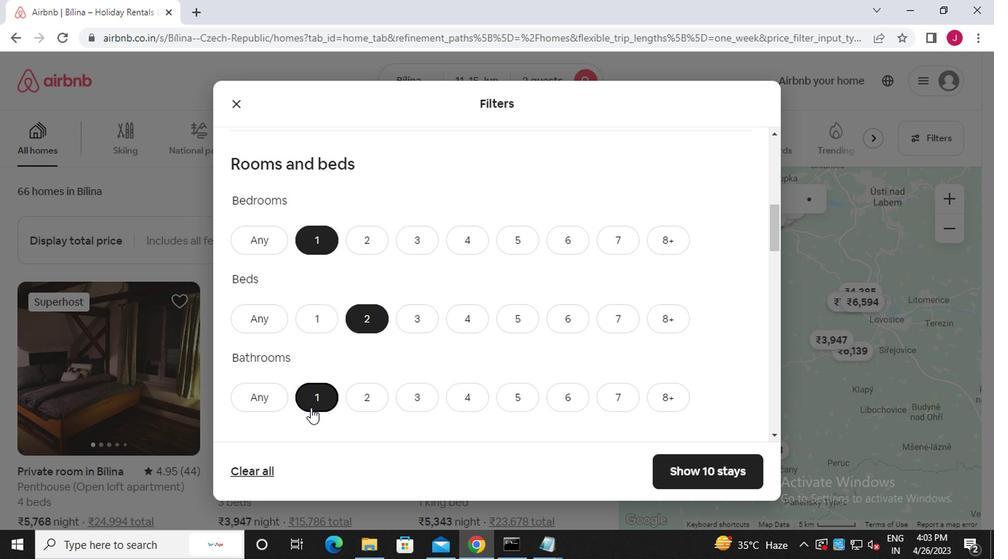 
Action: Mouse moved to (320, 414)
Screenshot: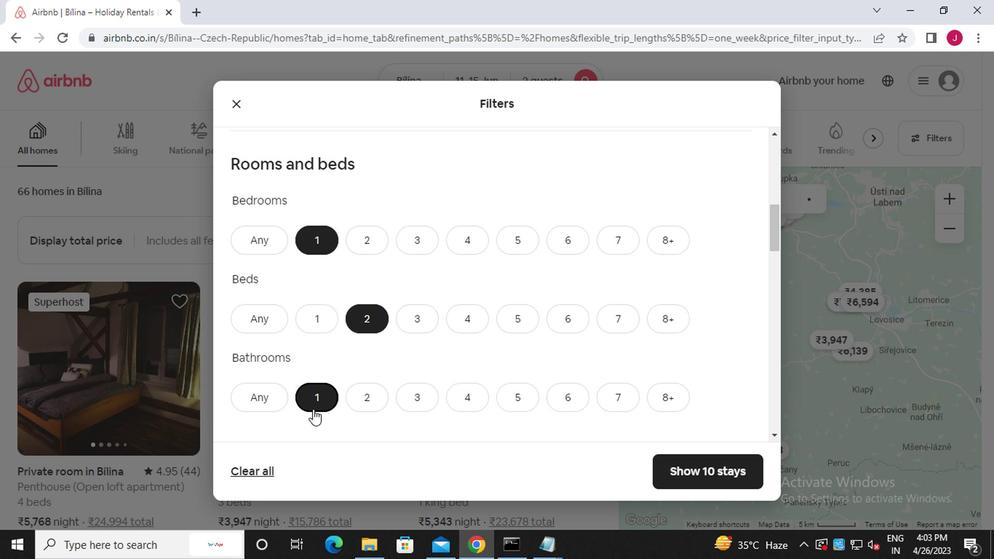 
Action: Mouse scrolled (320, 413) with delta (0, 0)
Screenshot: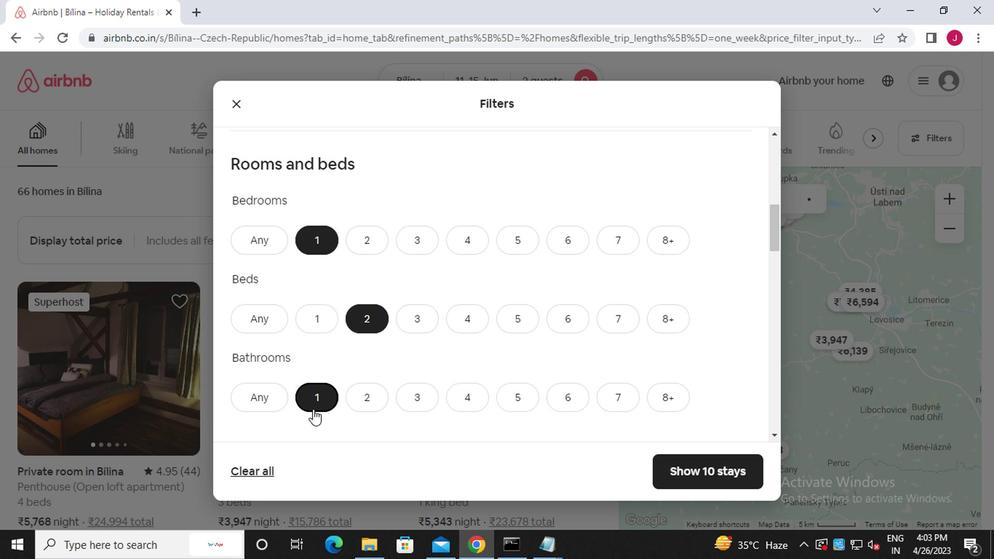 
Action: Mouse moved to (320, 415)
Screenshot: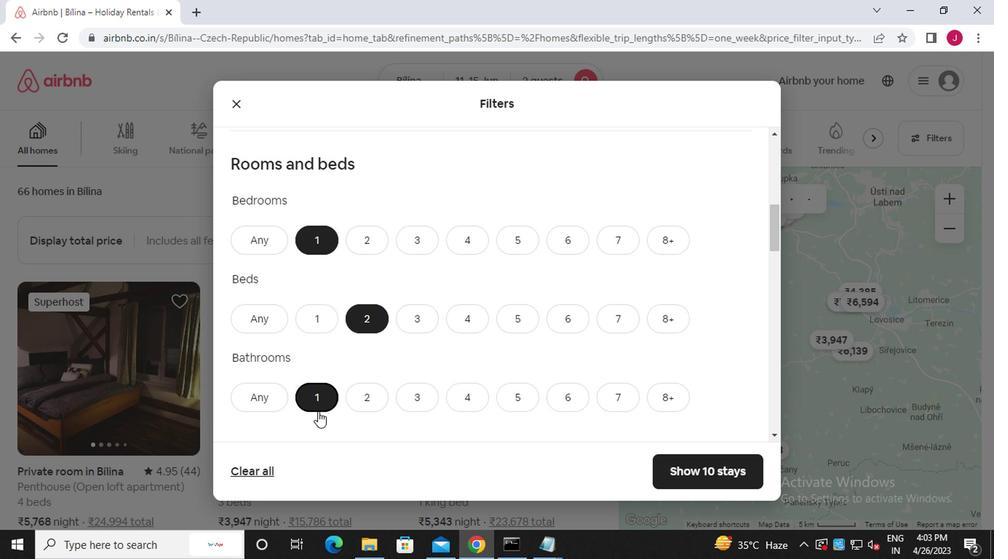 
Action: Mouse scrolled (320, 414) with delta (0, -1)
Screenshot: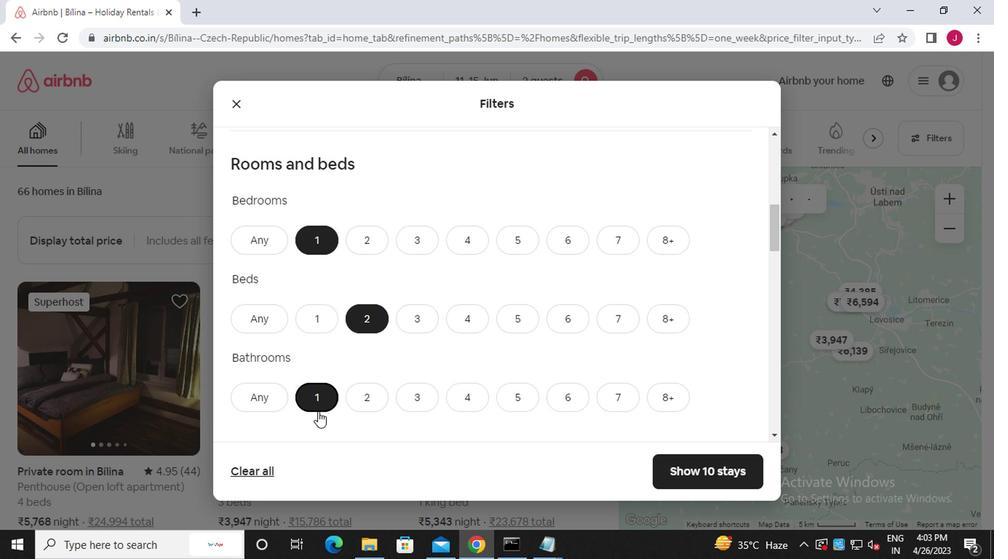 
Action: Mouse moved to (299, 345)
Screenshot: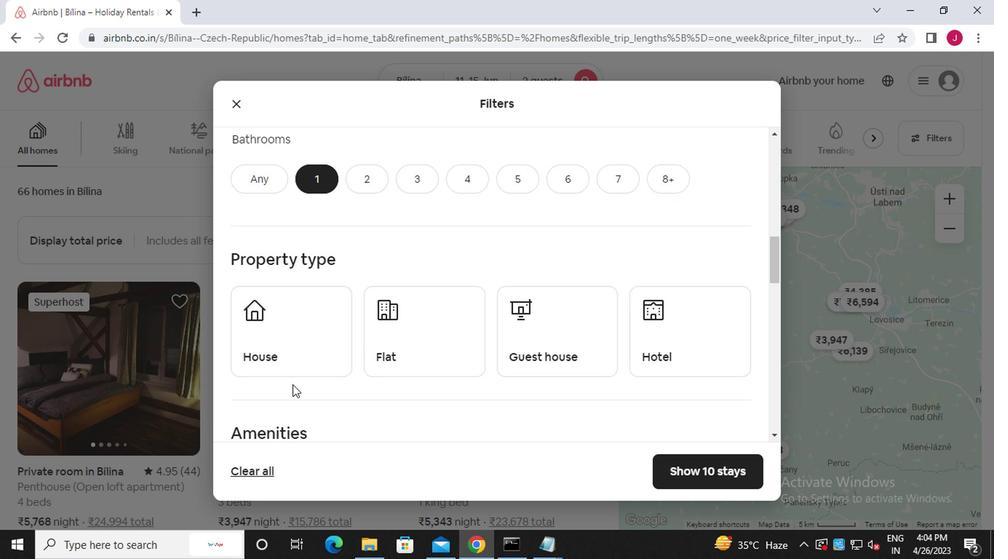 
Action: Mouse pressed left at (299, 345)
Screenshot: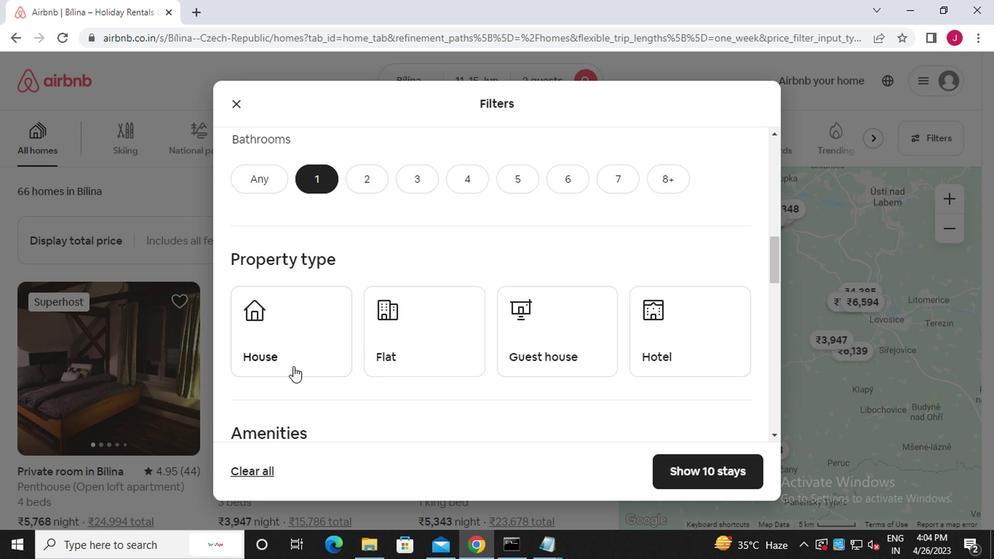 
Action: Mouse moved to (390, 327)
Screenshot: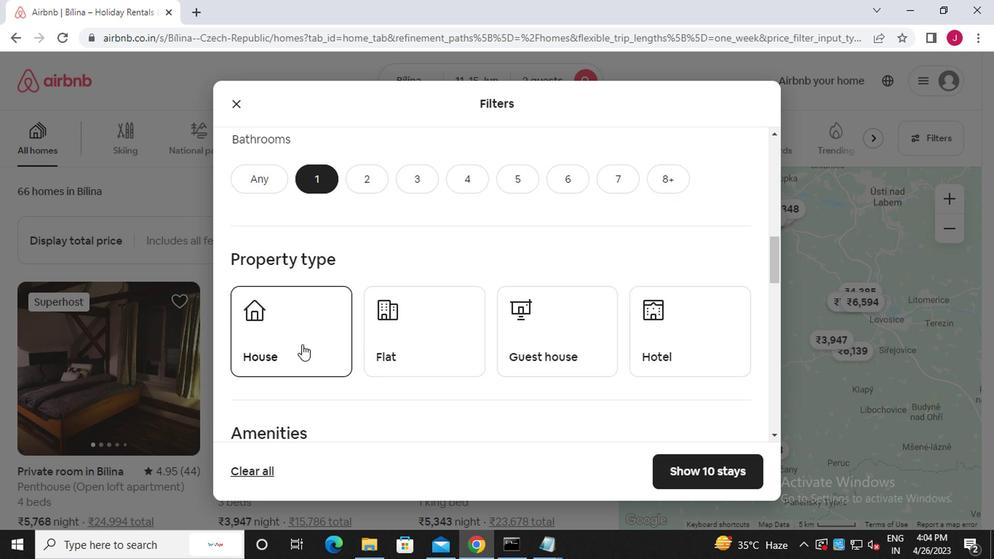 
Action: Mouse pressed left at (390, 327)
Screenshot: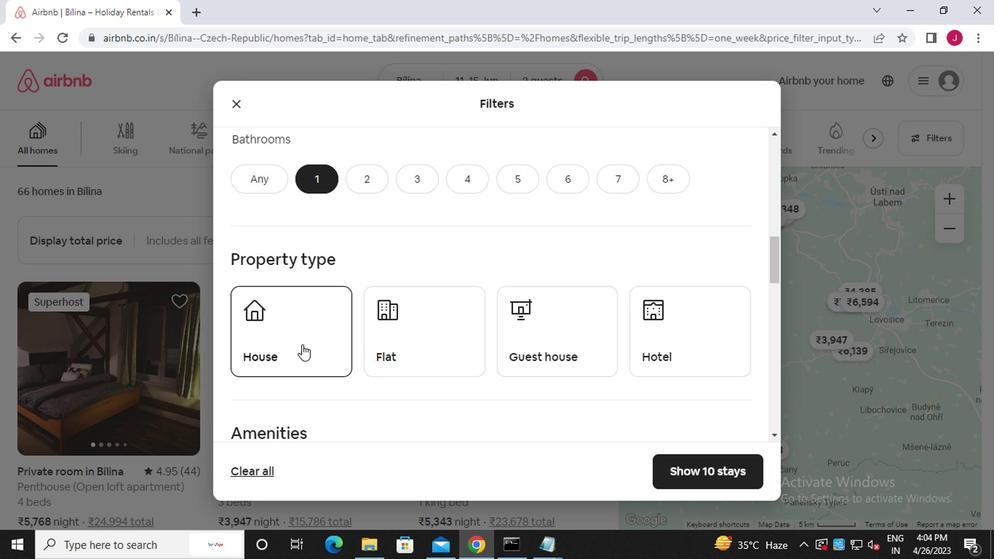 
Action: Mouse moved to (576, 343)
Screenshot: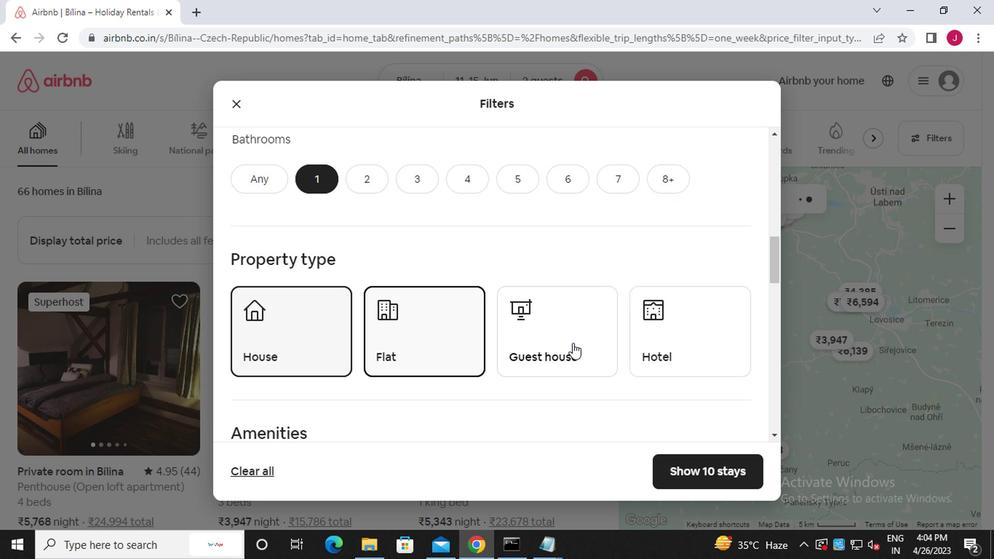 
Action: Mouse pressed left at (576, 343)
Screenshot: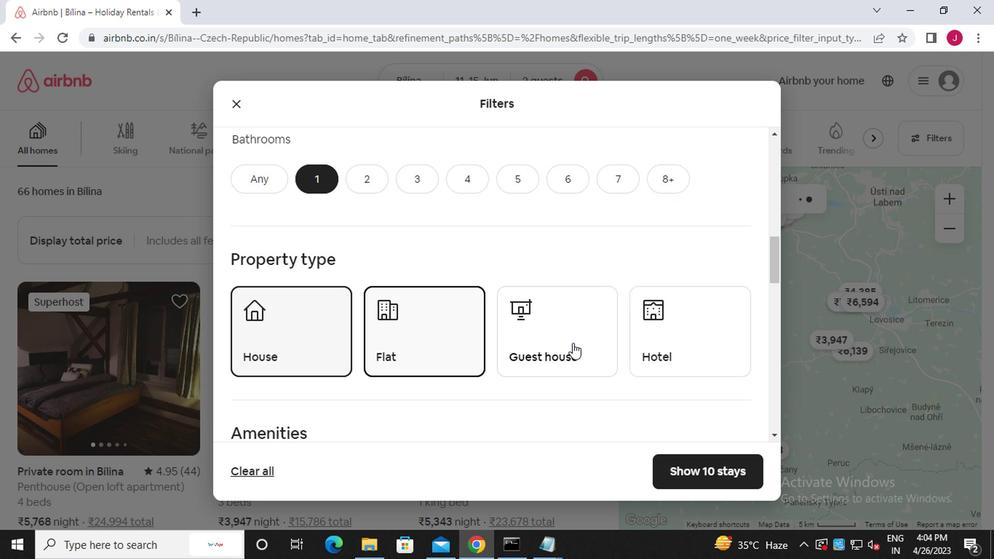 
Action: Mouse moved to (680, 332)
Screenshot: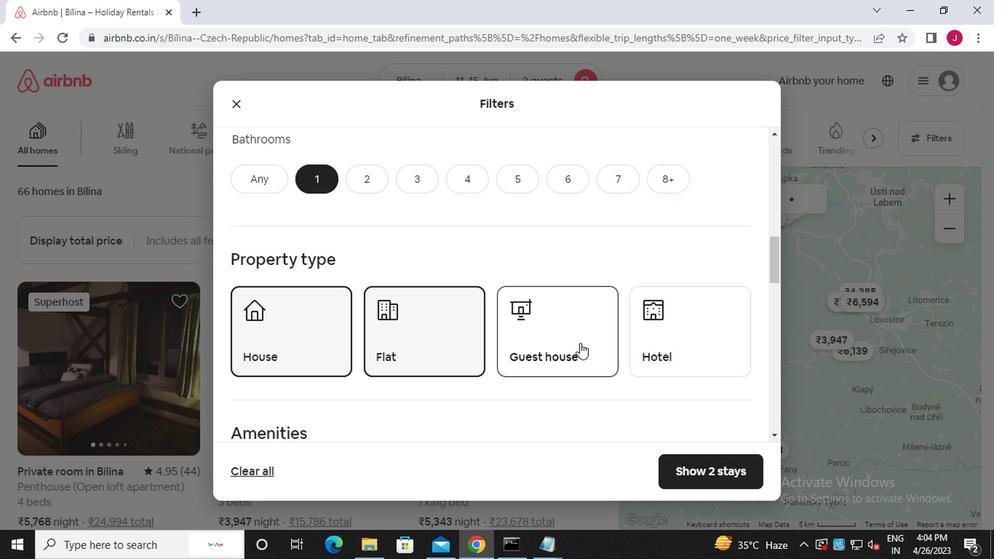 
Action: Mouse pressed left at (680, 332)
Screenshot: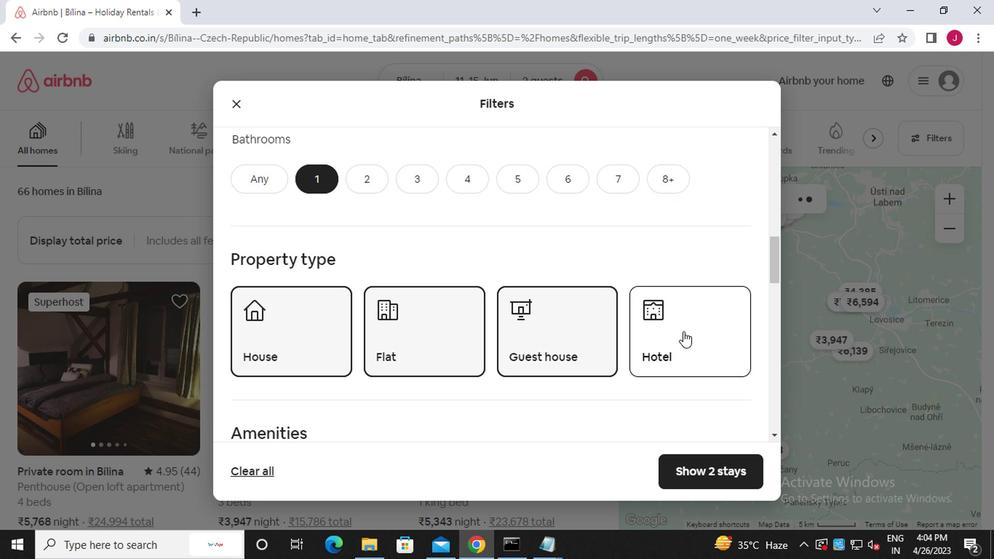 
Action: Mouse moved to (680, 332)
Screenshot: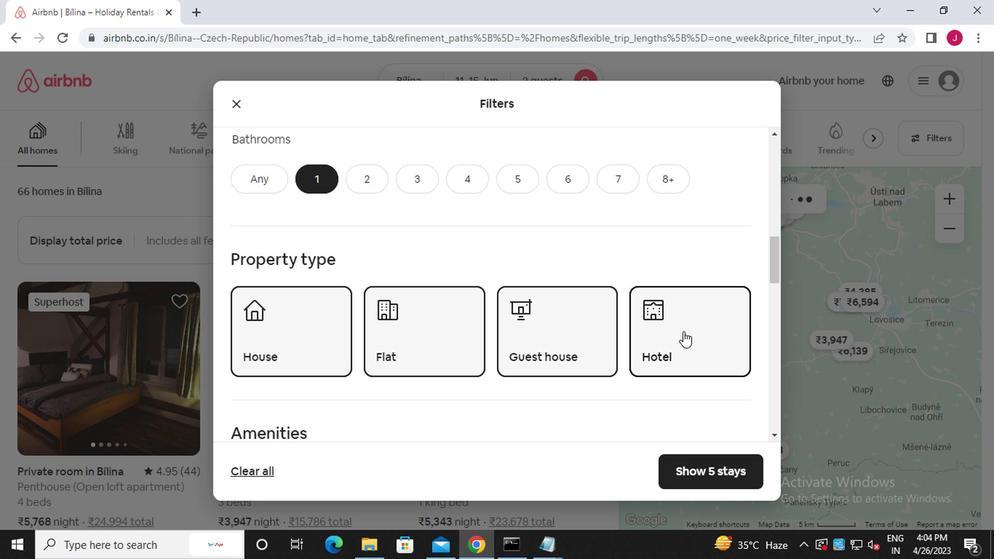 
Action: Mouse scrolled (680, 331) with delta (0, 0)
Screenshot: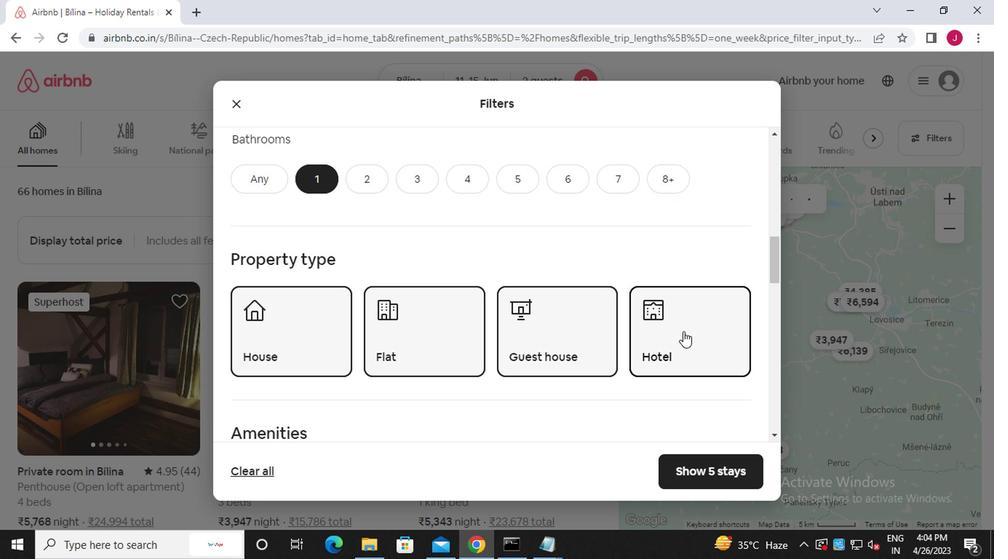 
Action: Mouse scrolled (680, 331) with delta (0, 0)
Screenshot: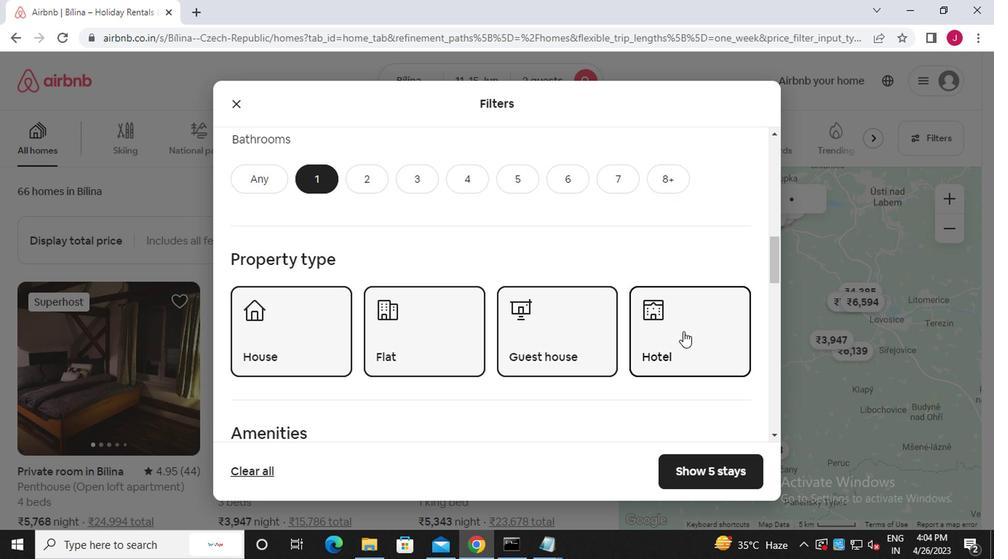 
Action: Mouse scrolled (680, 331) with delta (0, 0)
Screenshot: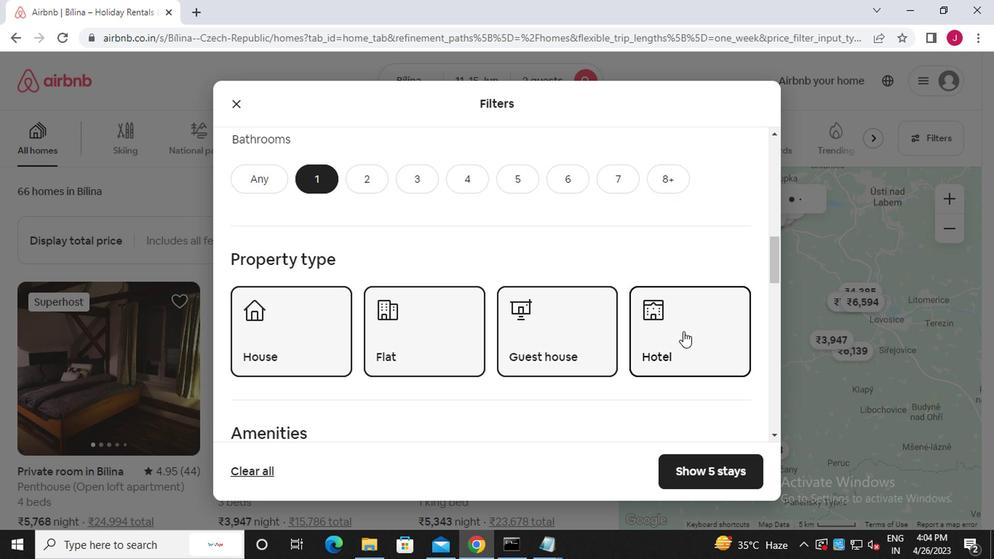 
Action: Mouse scrolled (680, 331) with delta (0, 0)
Screenshot: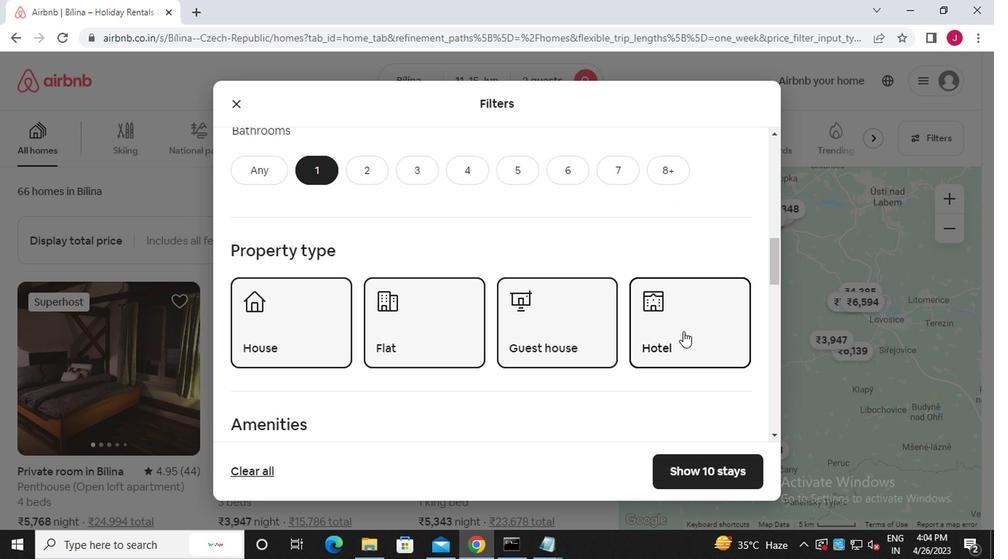 
Action: Mouse scrolled (680, 331) with delta (0, 0)
Screenshot: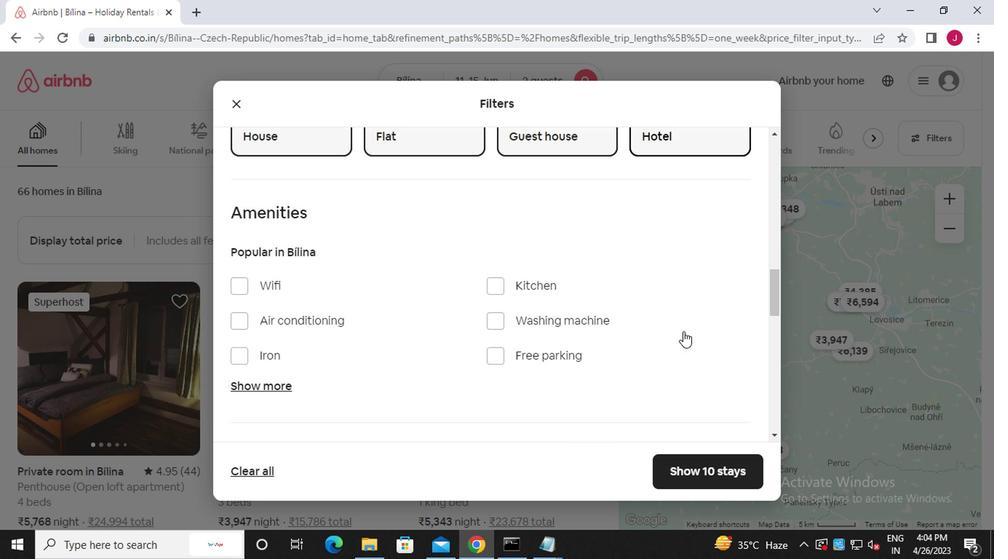 
Action: Mouse scrolled (680, 331) with delta (0, 0)
Screenshot: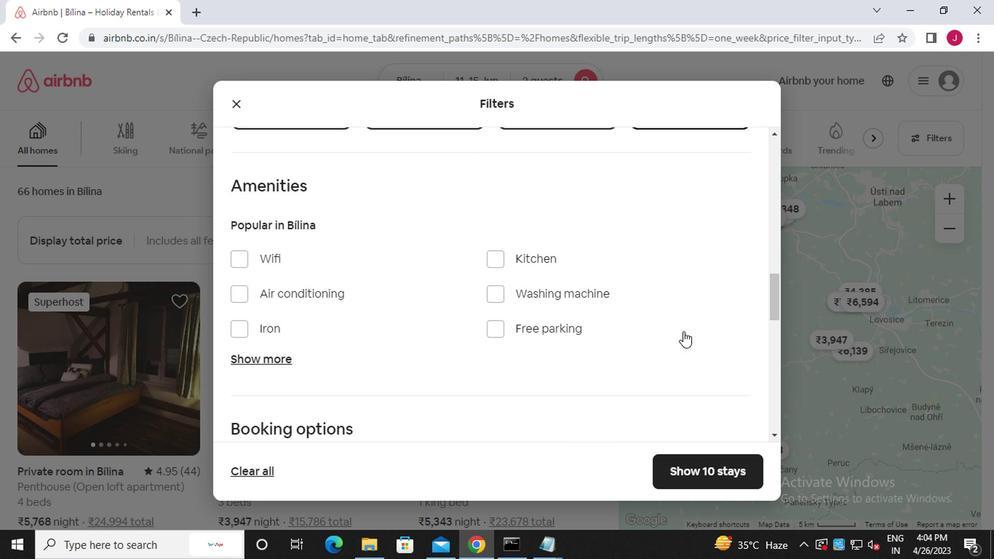 
Action: Mouse scrolled (680, 333) with delta (0, 1)
Screenshot: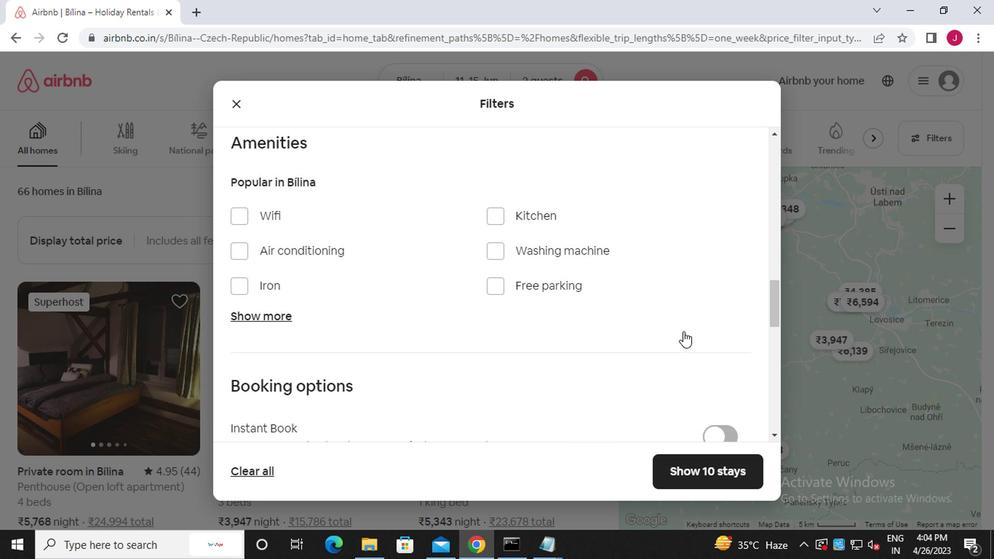 
Action: Mouse moved to (728, 369)
Screenshot: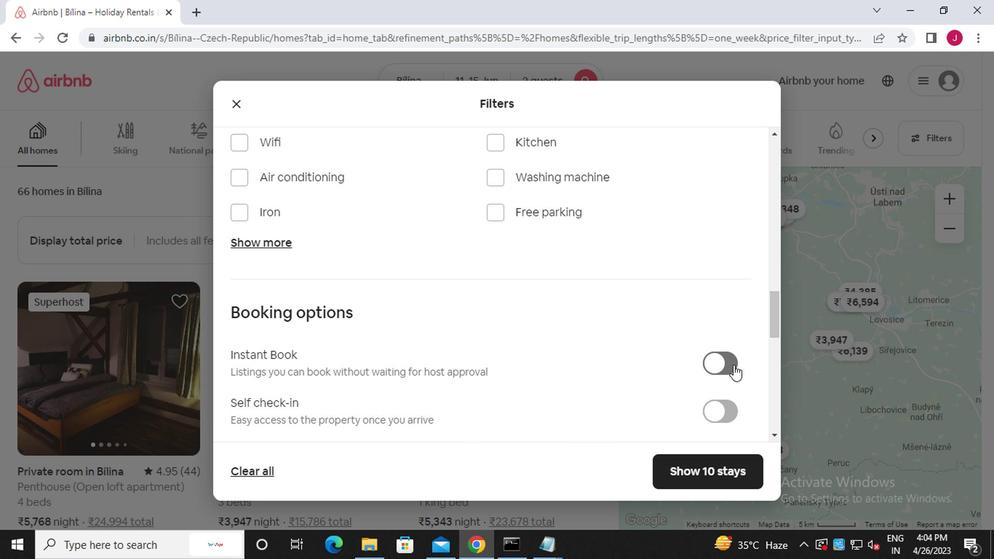 
Action: Mouse scrolled (728, 368) with delta (0, 0)
Screenshot: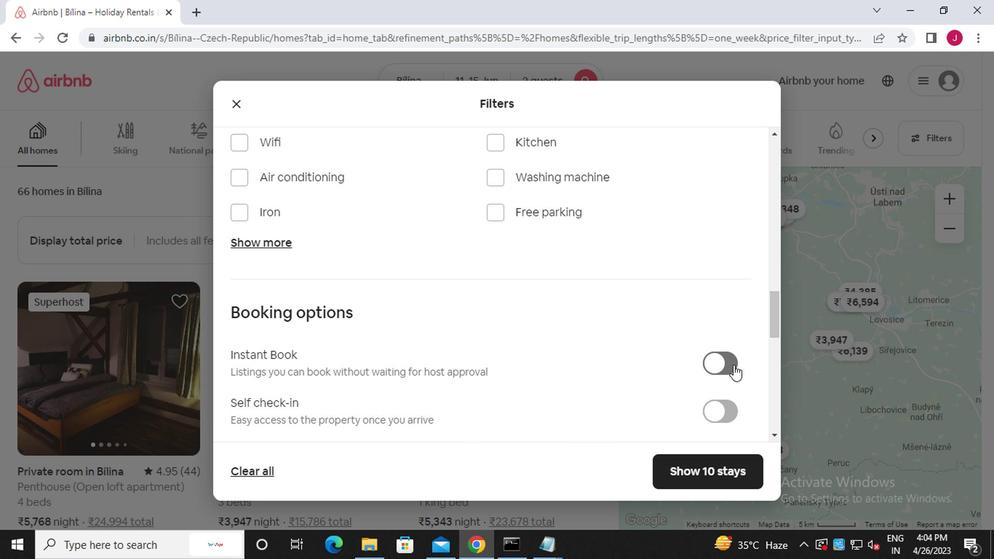 
Action: Mouse moved to (721, 342)
Screenshot: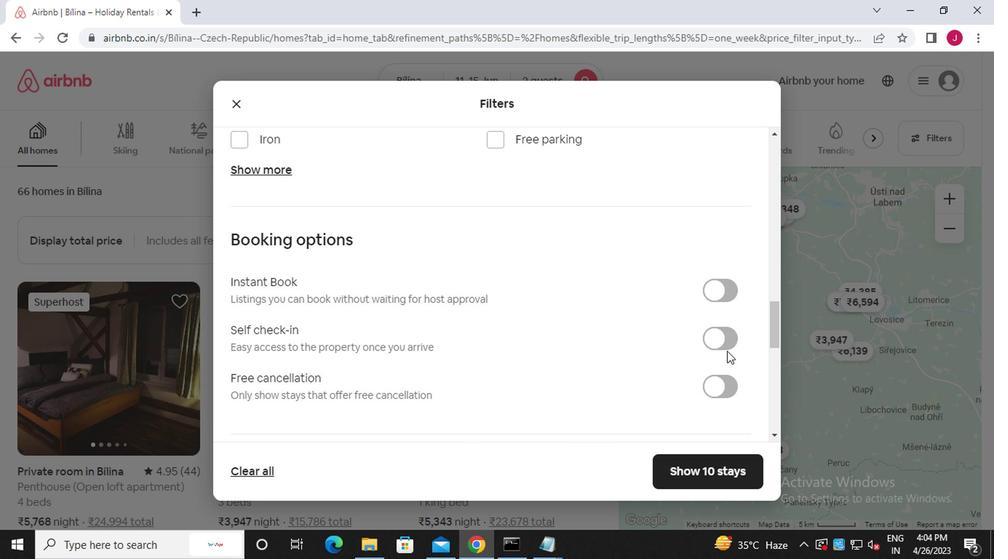 
Action: Mouse pressed left at (721, 342)
Screenshot: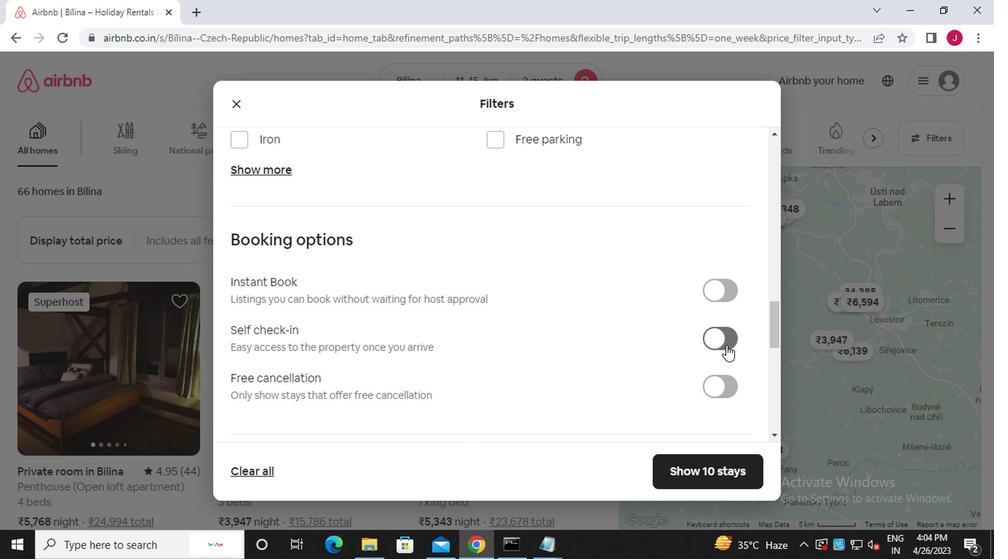 
Action: Mouse moved to (560, 351)
Screenshot: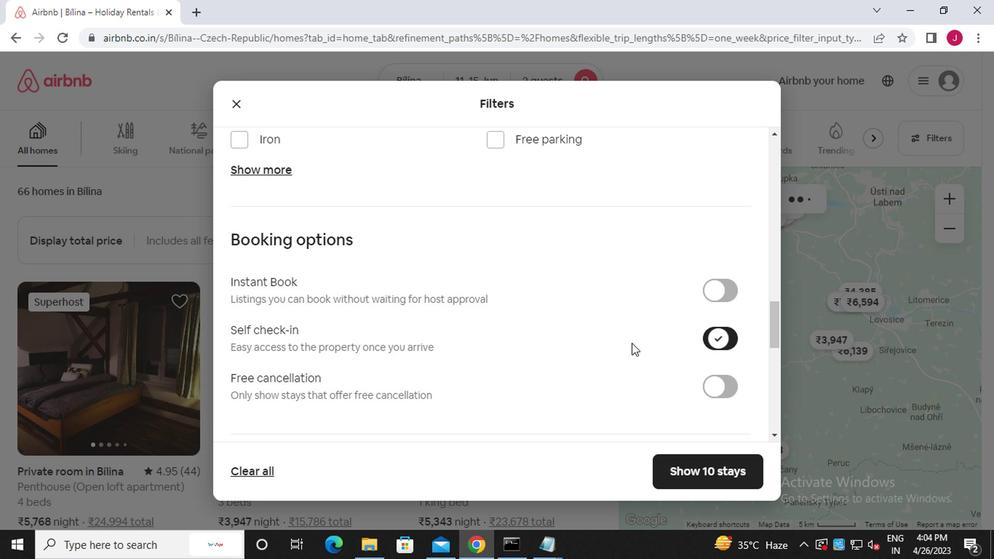 
Action: Mouse scrolled (560, 350) with delta (0, -1)
Screenshot: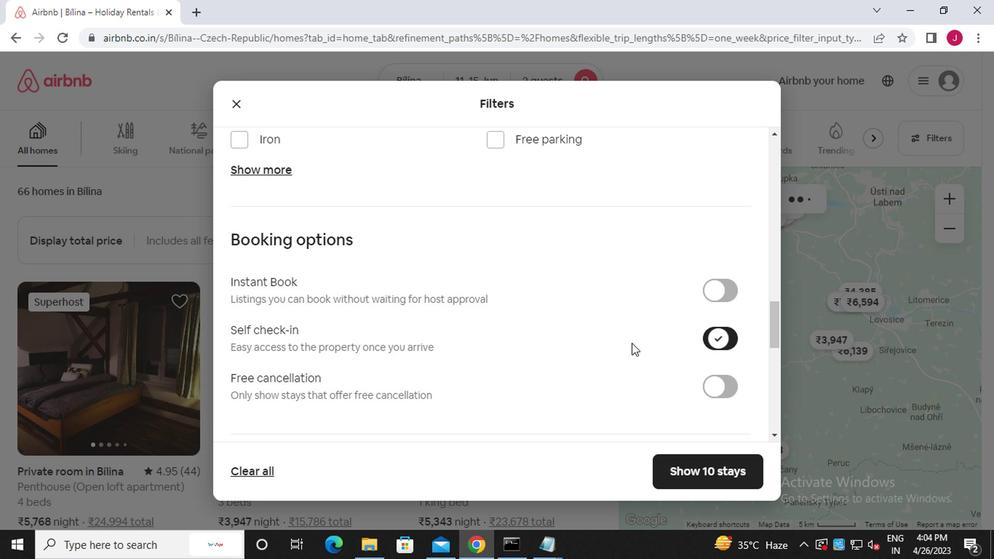 
Action: Mouse moved to (558, 351)
Screenshot: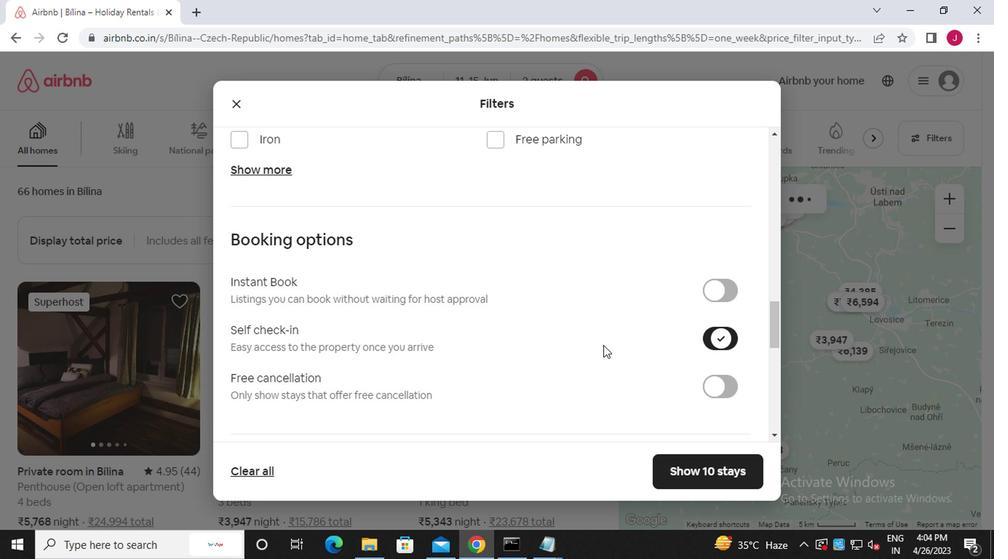 
Action: Mouse scrolled (558, 350) with delta (0, -1)
Screenshot: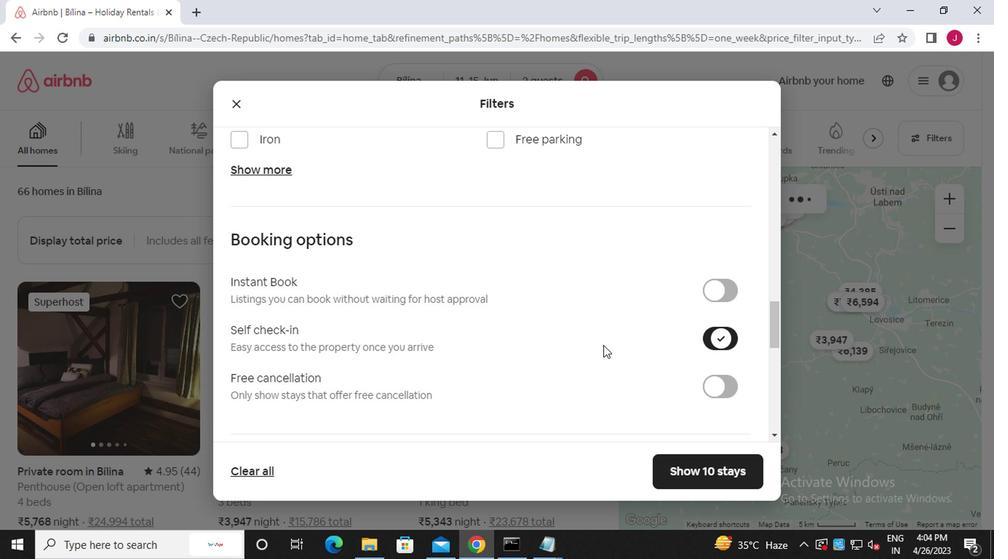 
Action: Mouse moved to (556, 351)
Screenshot: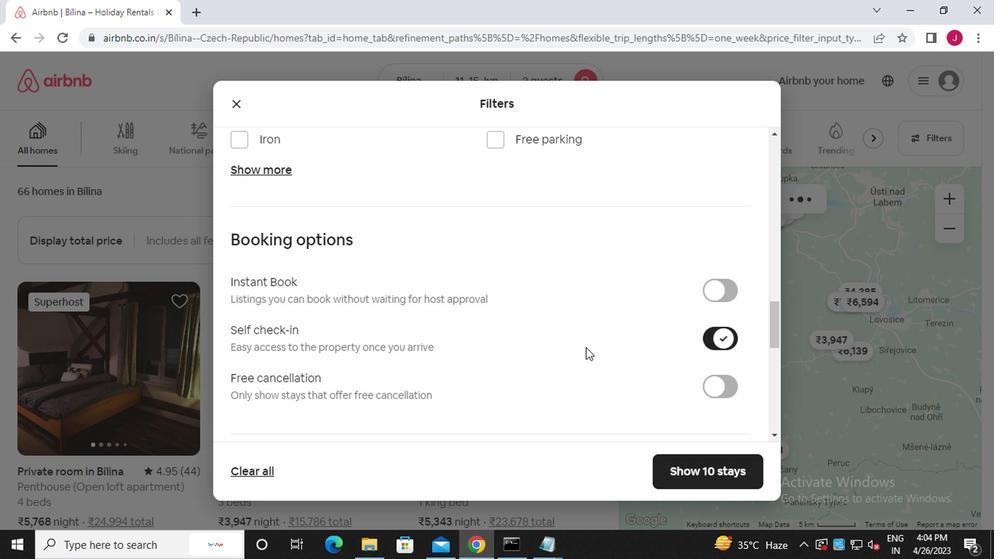 
Action: Mouse scrolled (556, 351) with delta (0, 0)
Screenshot: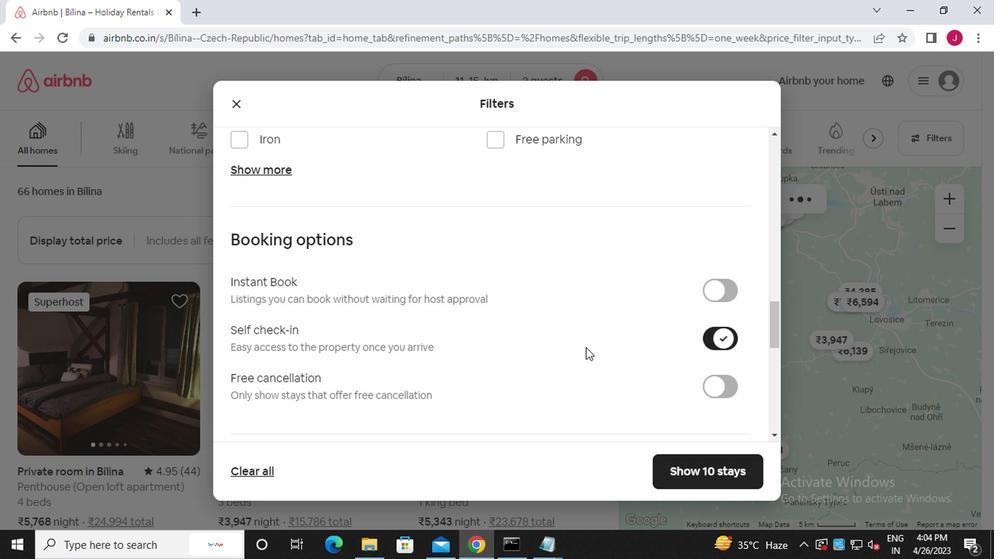 
Action: Mouse moved to (554, 351)
Screenshot: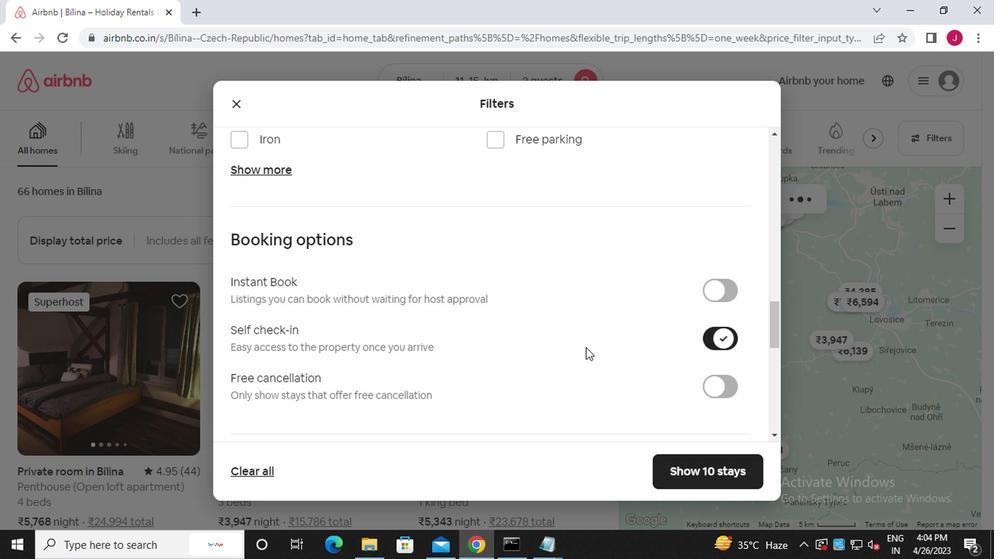 
Action: Mouse scrolled (554, 351) with delta (0, 0)
Screenshot: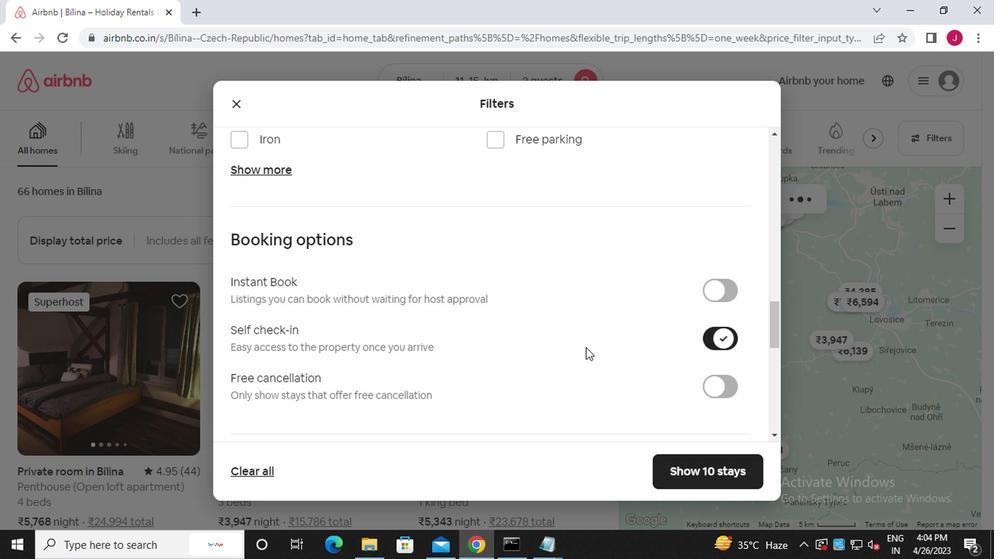
Action: Mouse moved to (554, 351)
Screenshot: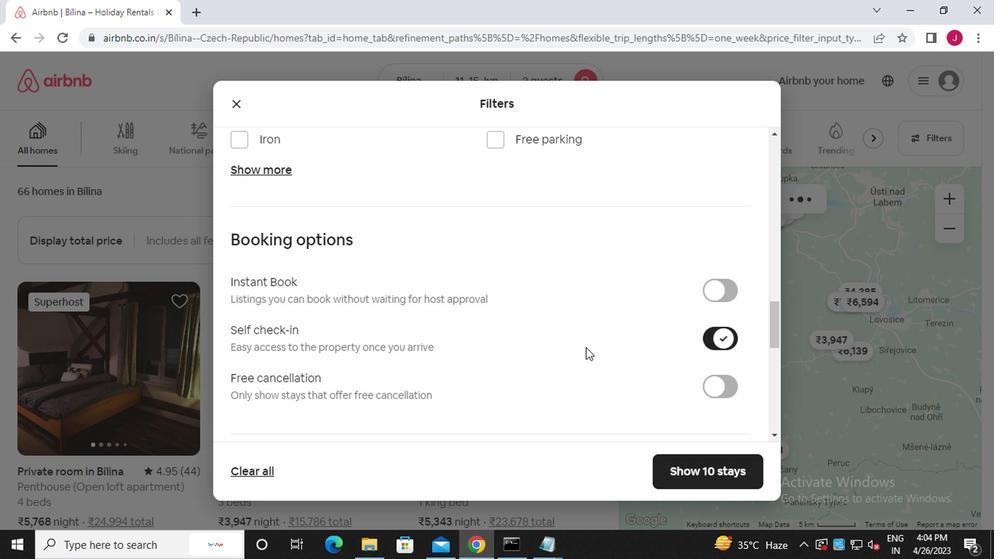 
Action: Mouse scrolled (554, 351) with delta (0, 0)
Screenshot: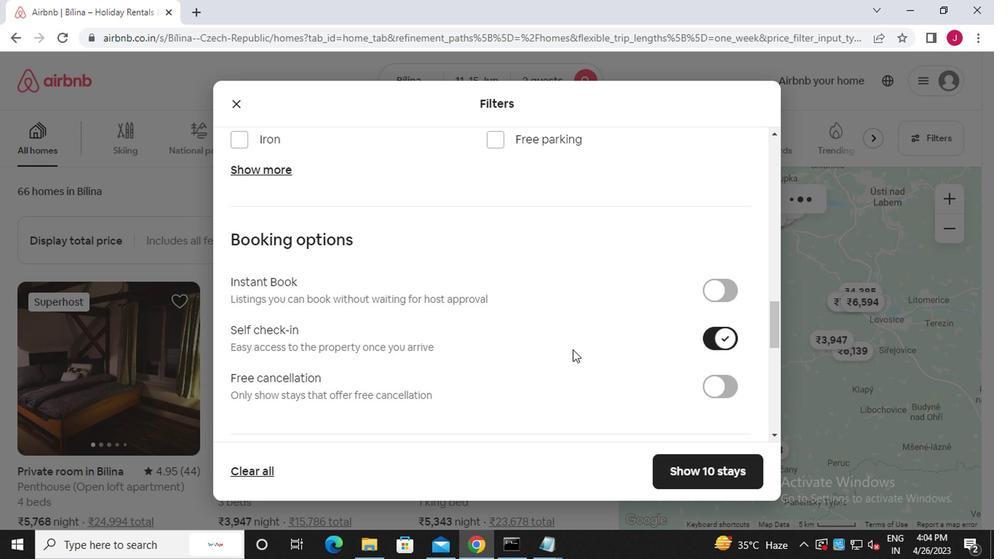 
Action: Mouse moved to (553, 351)
Screenshot: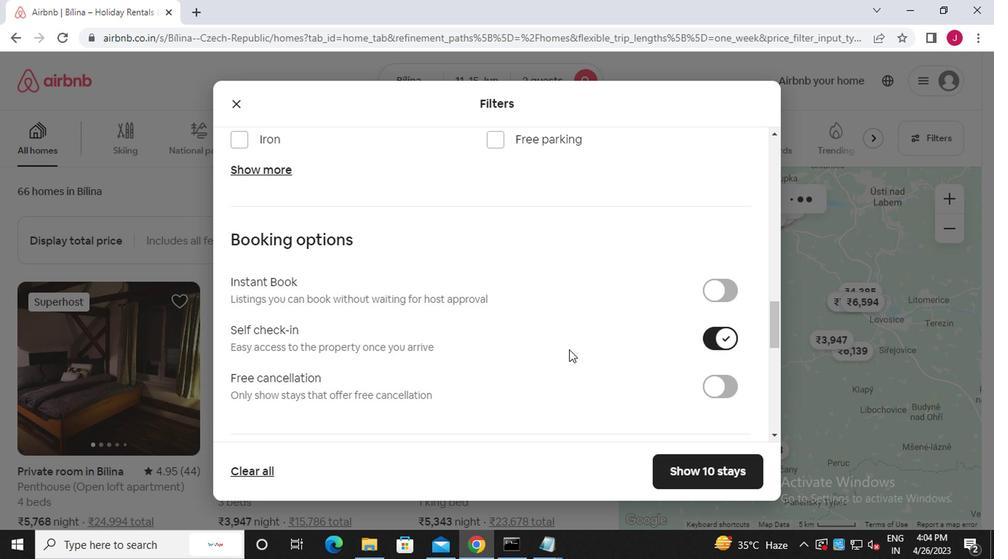 
Action: Mouse scrolled (553, 351) with delta (0, 0)
Screenshot: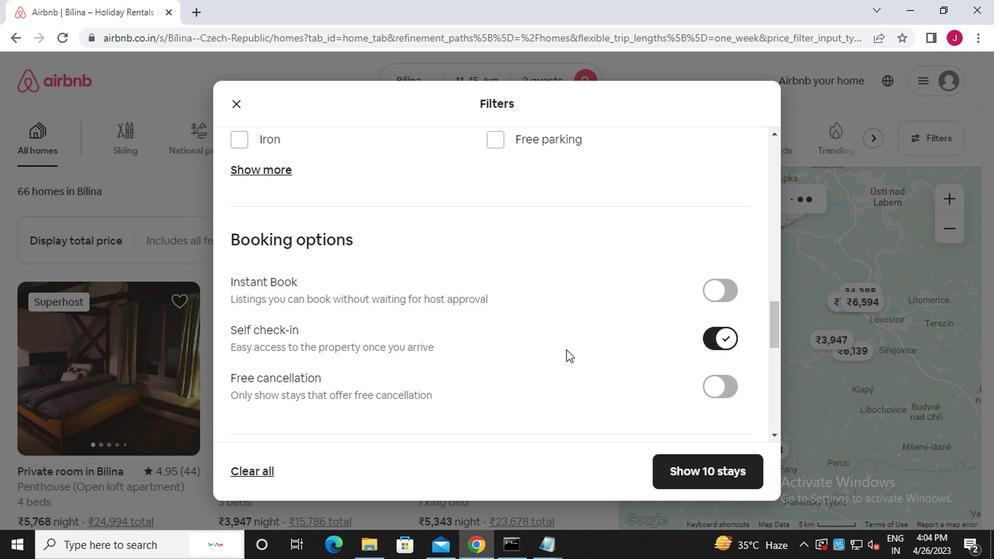 
Action: Mouse moved to (268, 329)
Screenshot: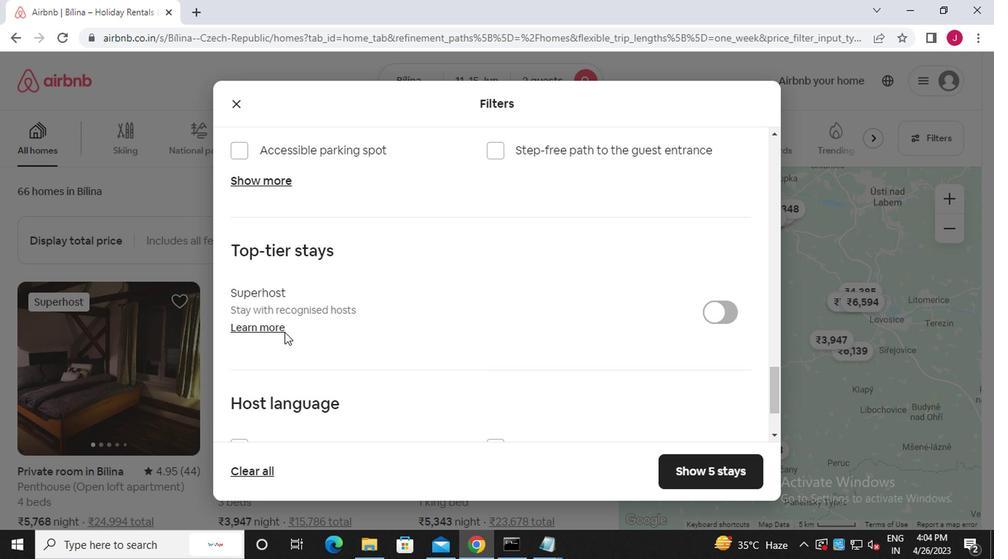 
Action: Mouse scrolled (268, 329) with delta (0, 0)
Screenshot: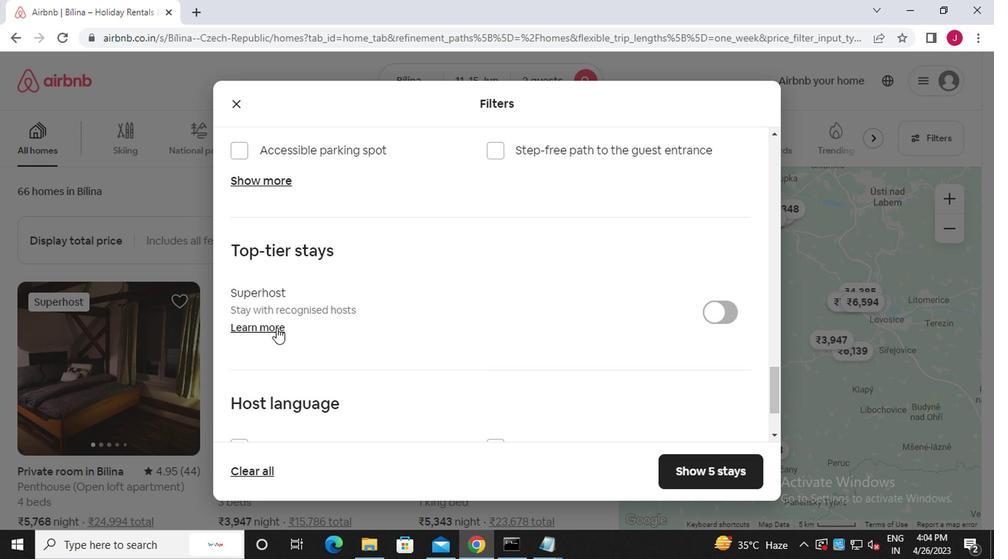 
Action: Mouse scrolled (268, 329) with delta (0, 0)
Screenshot: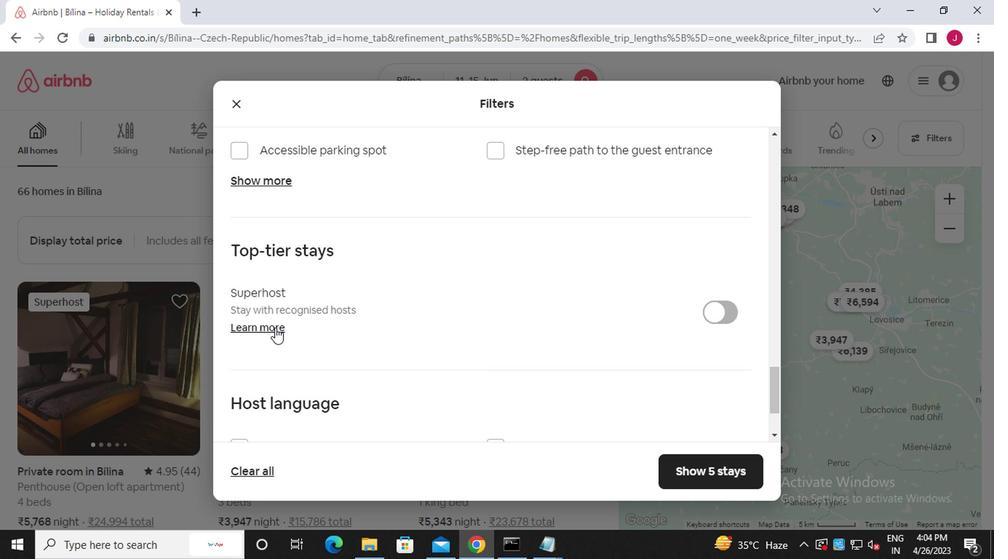 
Action: Mouse moved to (268, 330)
Screenshot: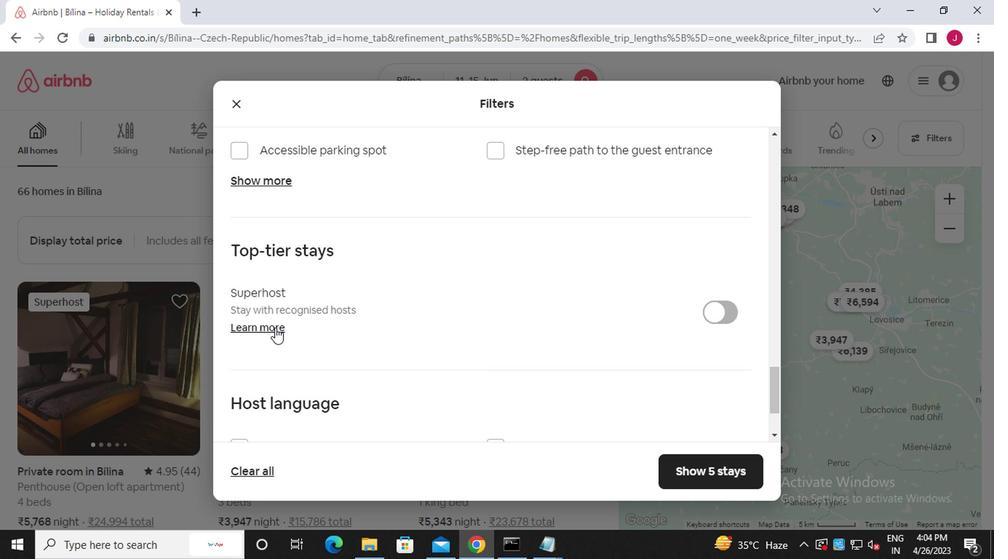 
Action: Mouse scrolled (268, 329) with delta (0, 0)
Screenshot: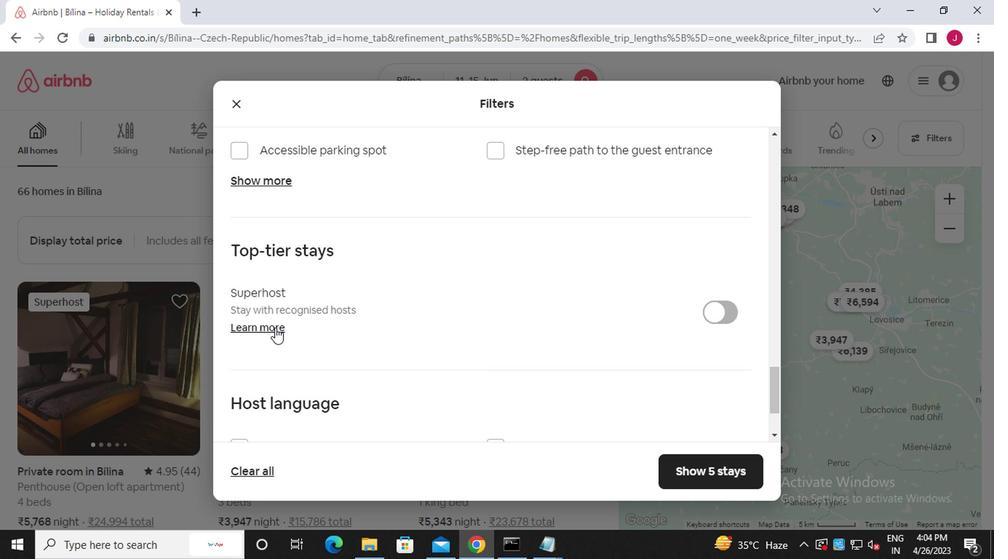 
Action: Mouse scrolled (268, 329) with delta (0, 0)
Screenshot: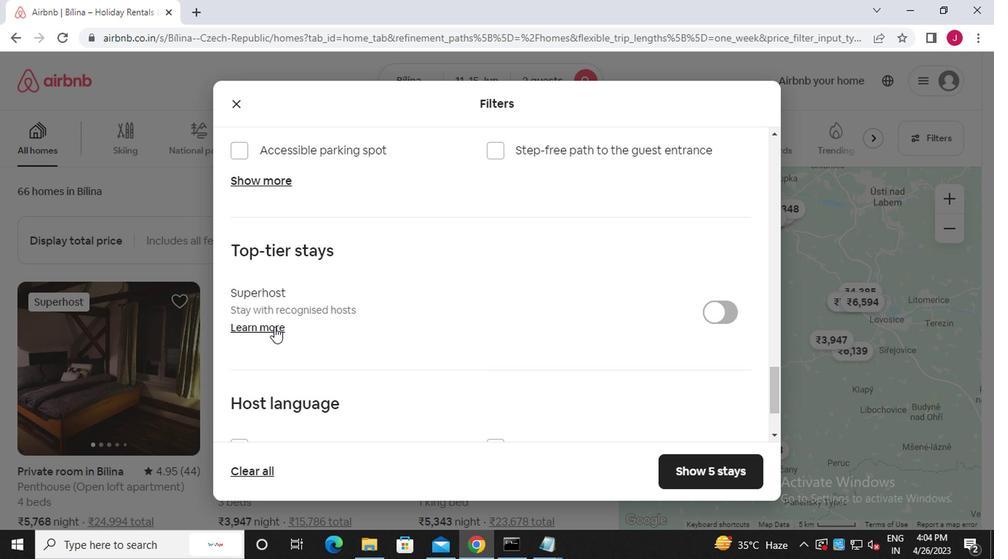
Action: Mouse moved to (244, 340)
Screenshot: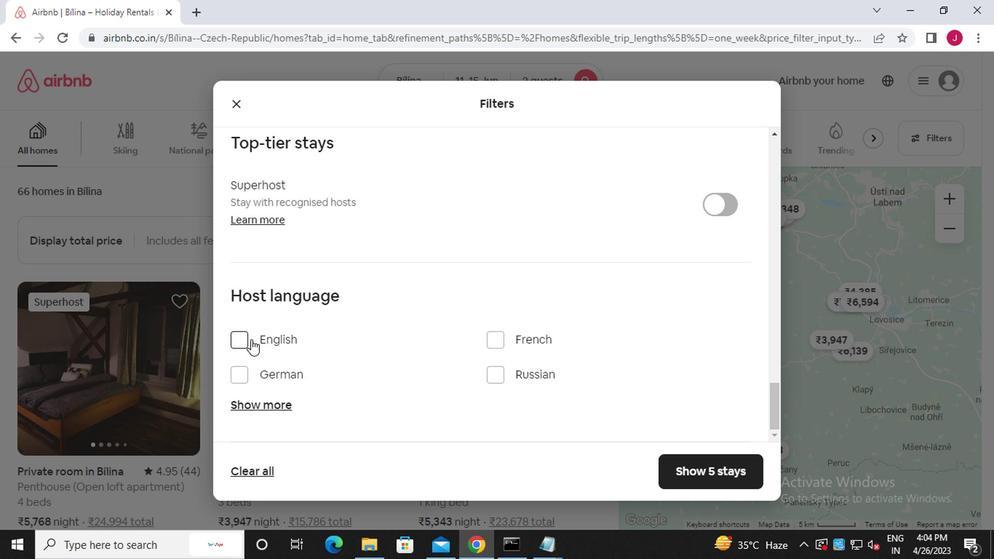 
Action: Mouse pressed left at (244, 340)
Screenshot: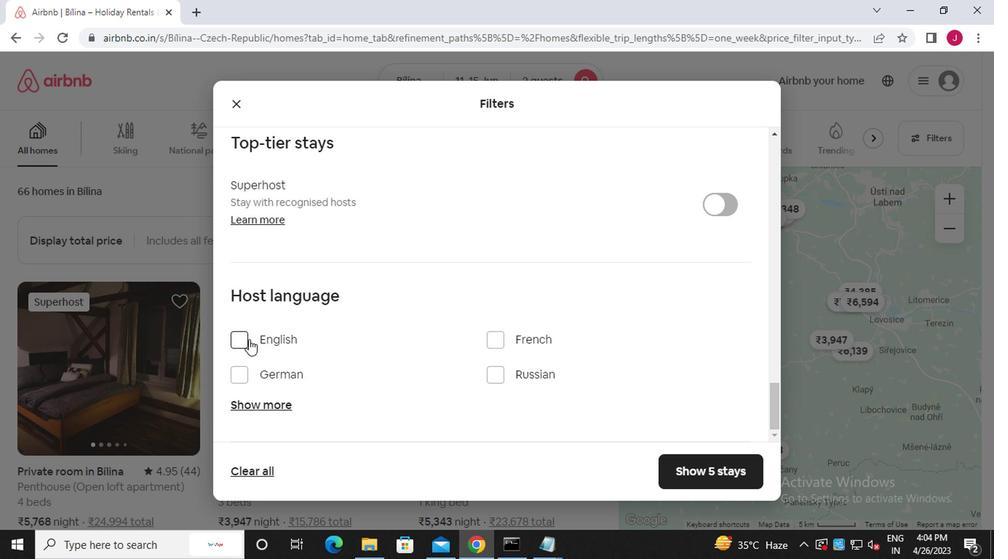 
Action: Mouse moved to (709, 462)
Screenshot: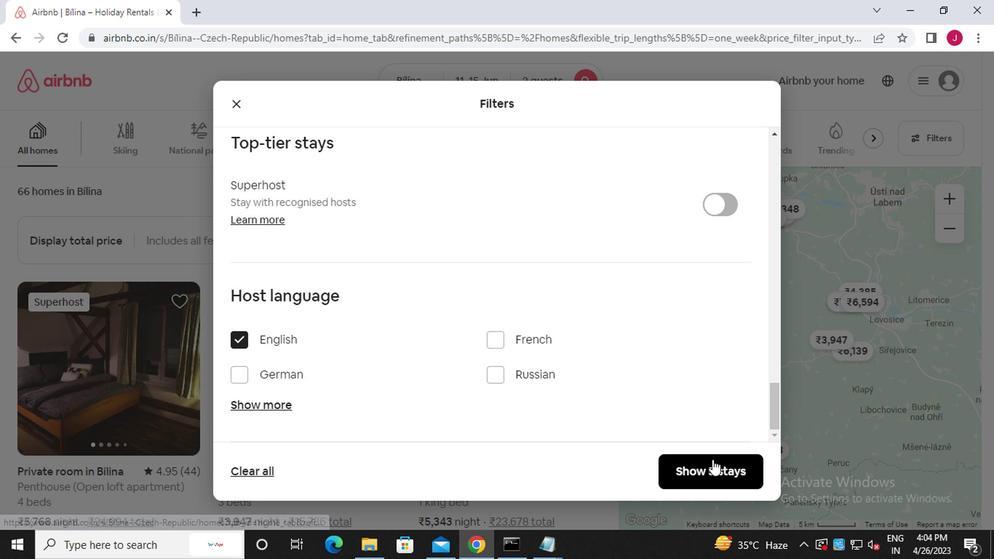 
Action: Mouse pressed left at (709, 462)
Screenshot: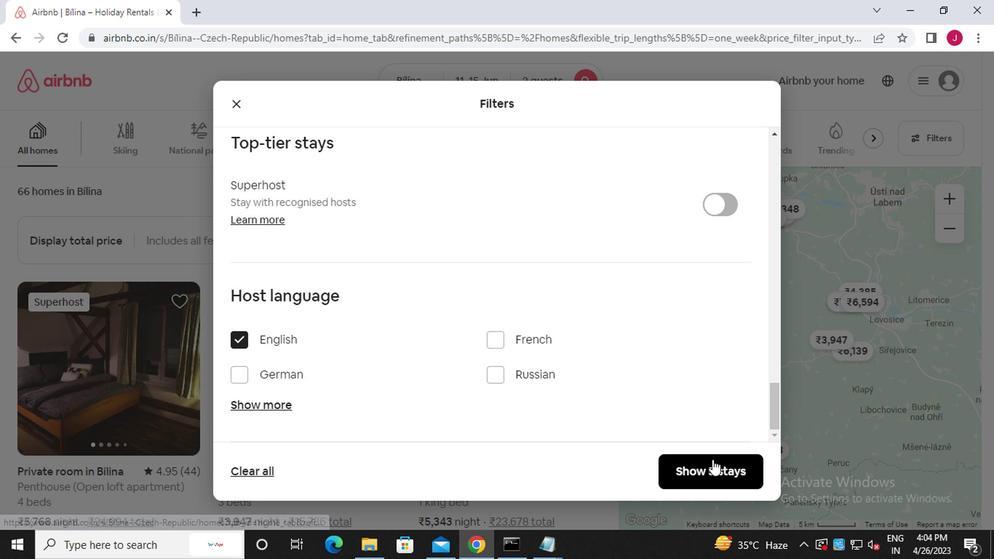
Action: Mouse moved to (709, 462)
Screenshot: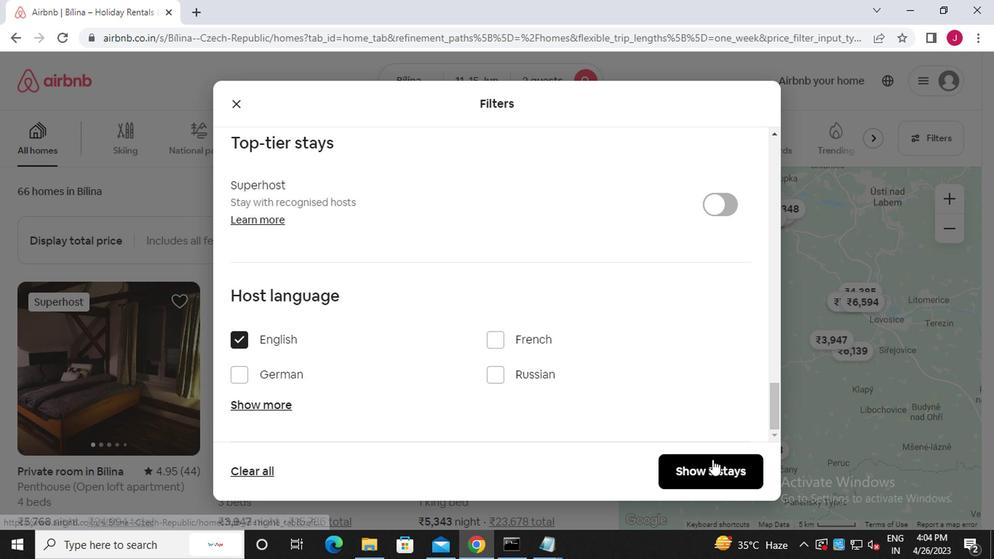 
